 Task: Search one way flight ticket for 4 adults, 2 children, 2 infants in seat and 1 infant on lap in economy from Killeen: Killeen-fort Hood Regional Airport / Robert Gray Army Airfield to Jackson: Jackson Hole Airport on 5-2-2023. Choice of flights is Delta. Number of bags: 1 carry on bag. Price is upto 85000. Outbound departure time preference is 17:15.
Action: Mouse moved to (354, 143)
Screenshot: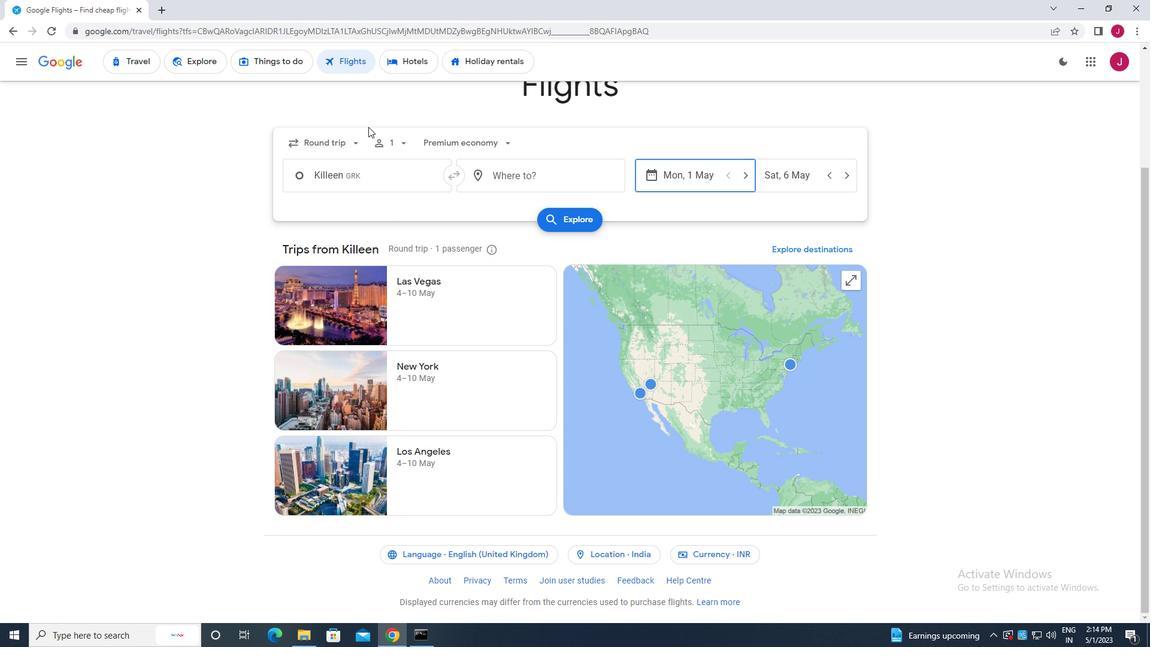
Action: Mouse pressed left at (354, 143)
Screenshot: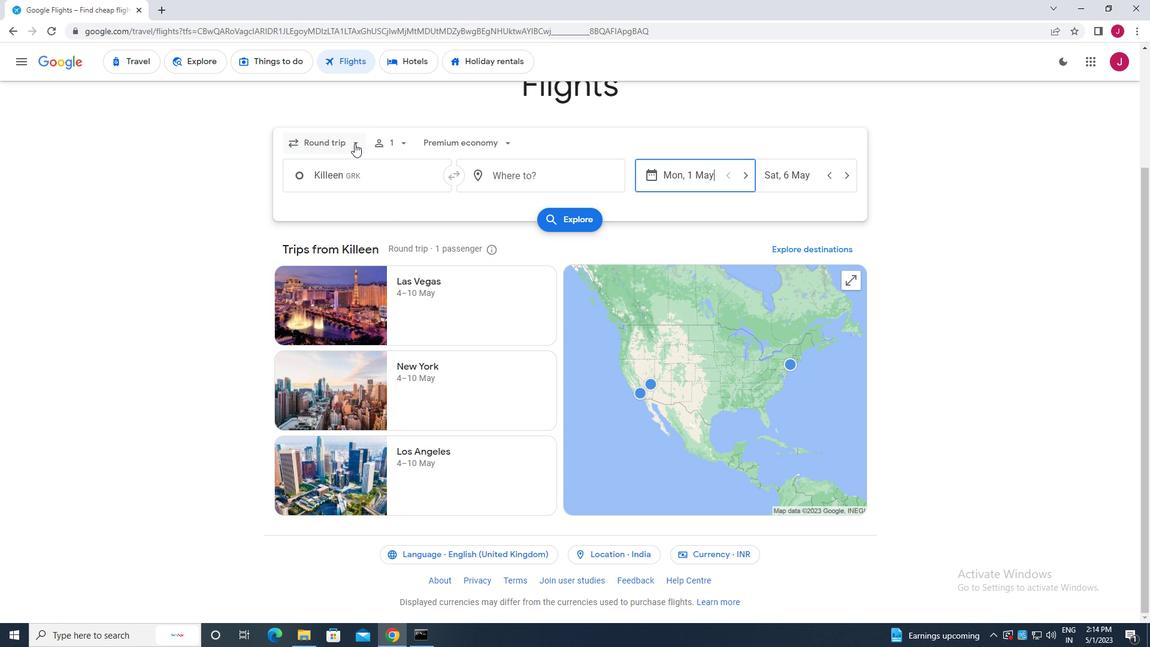 
Action: Mouse moved to (354, 201)
Screenshot: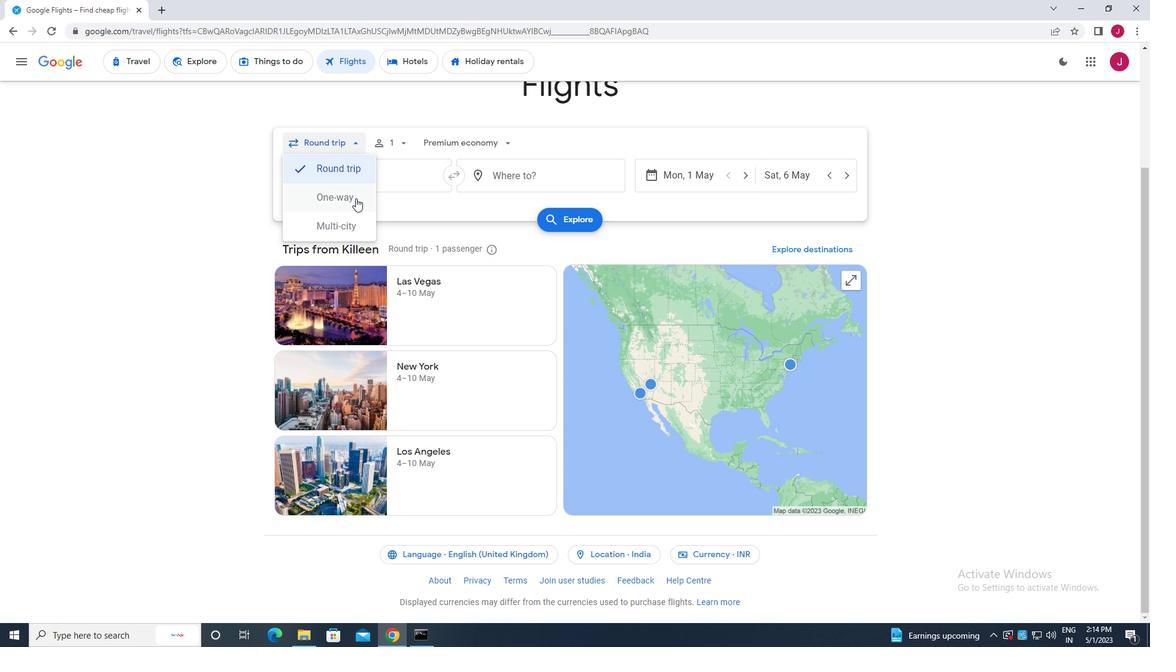 
Action: Mouse pressed left at (354, 201)
Screenshot: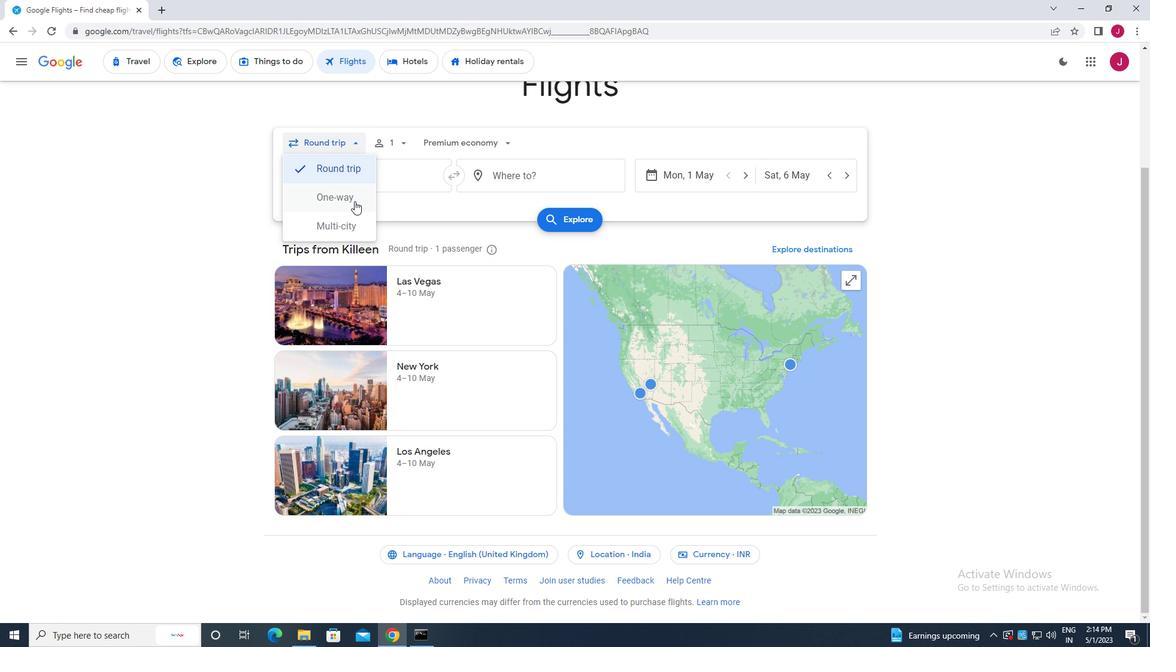 
Action: Mouse moved to (399, 145)
Screenshot: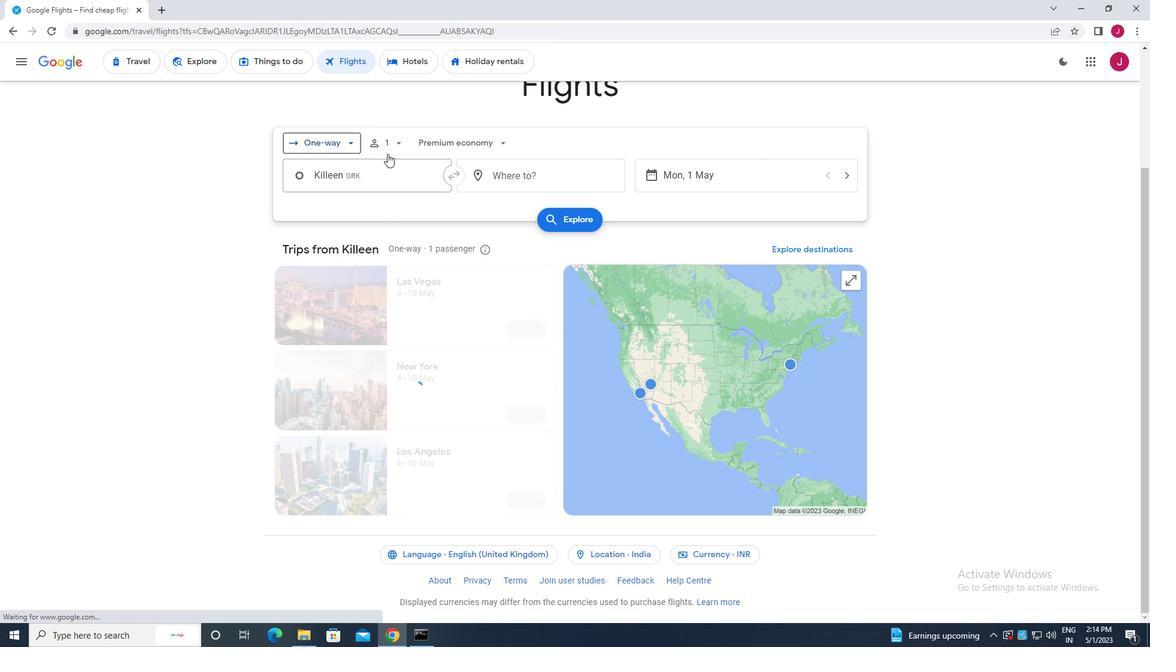 
Action: Mouse pressed left at (399, 145)
Screenshot: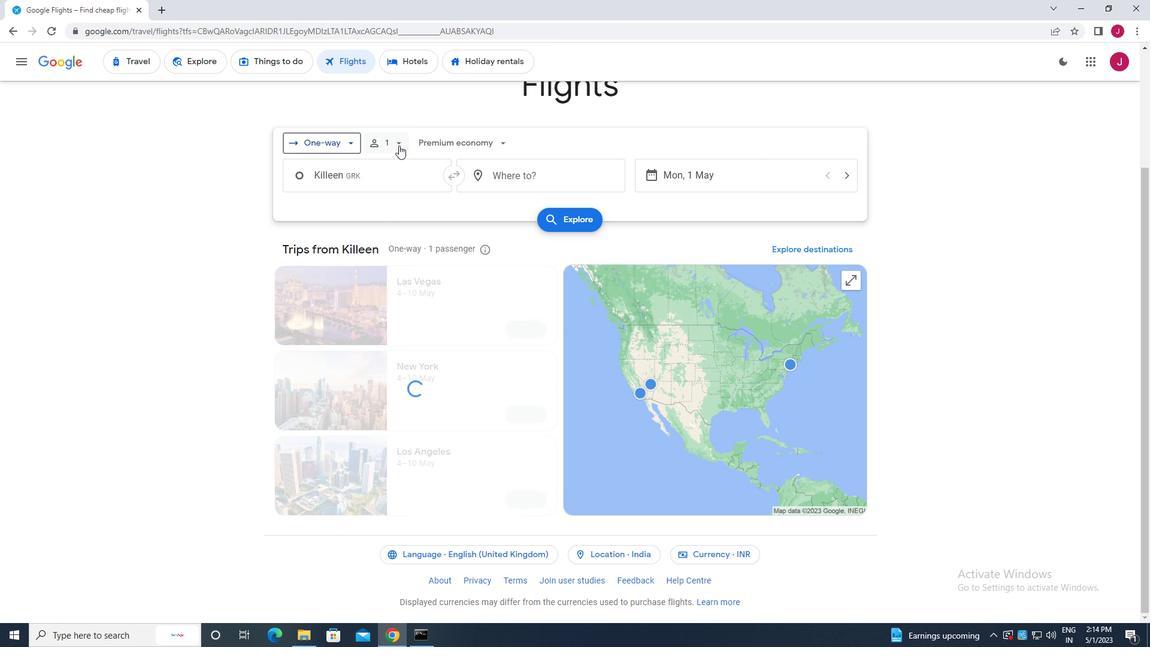
Action: Mouse moved to (501, 174)
Screenshot: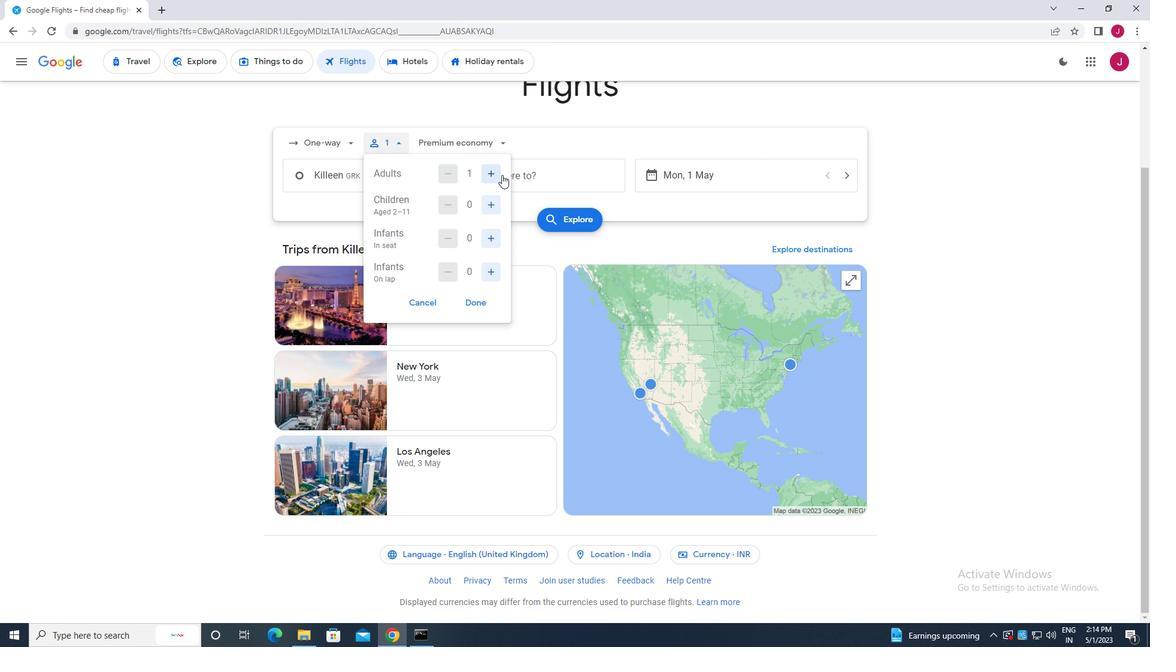 
Action: Mouse pressed left at (501, 174)
Screenshot: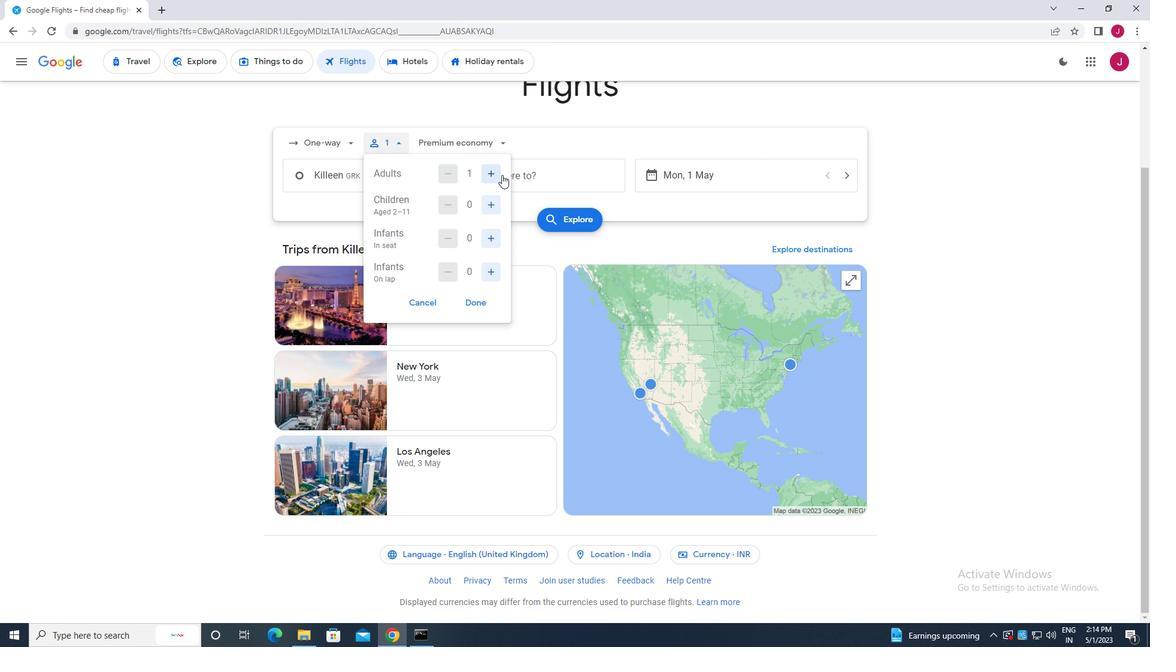 
Action: Mouse moved to (501, 174)
Screenshot: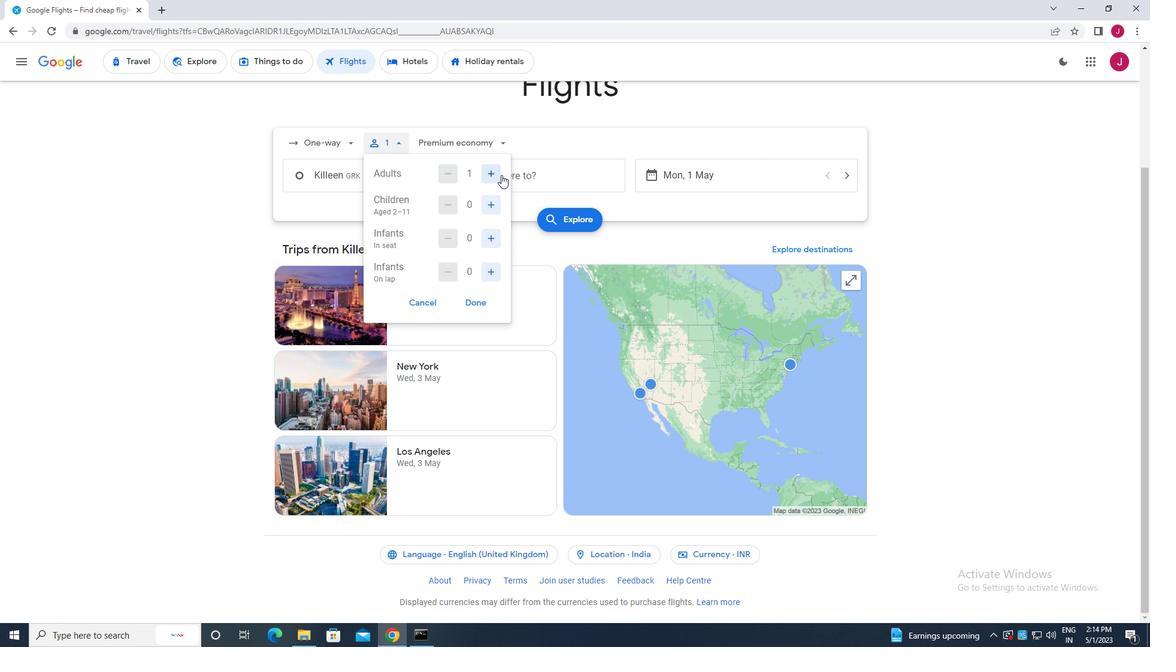 
Action: Mouse pressed left at (501, 174)
Screenshot: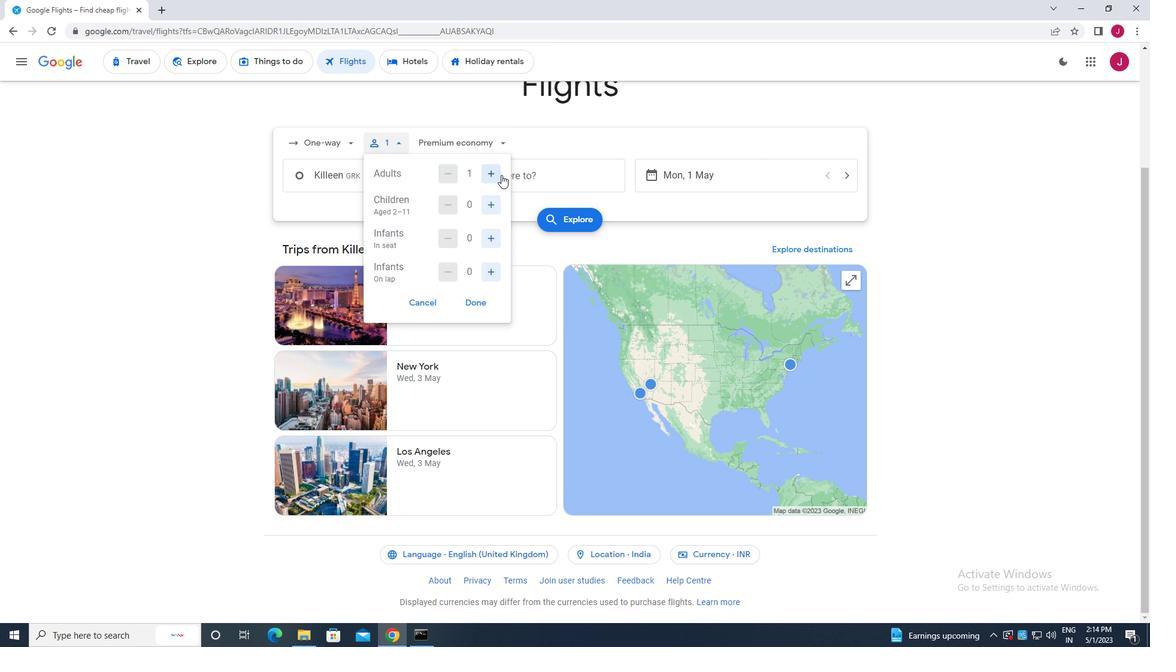 
Action: Mouse pressed left at (501, 174)
Screenshot: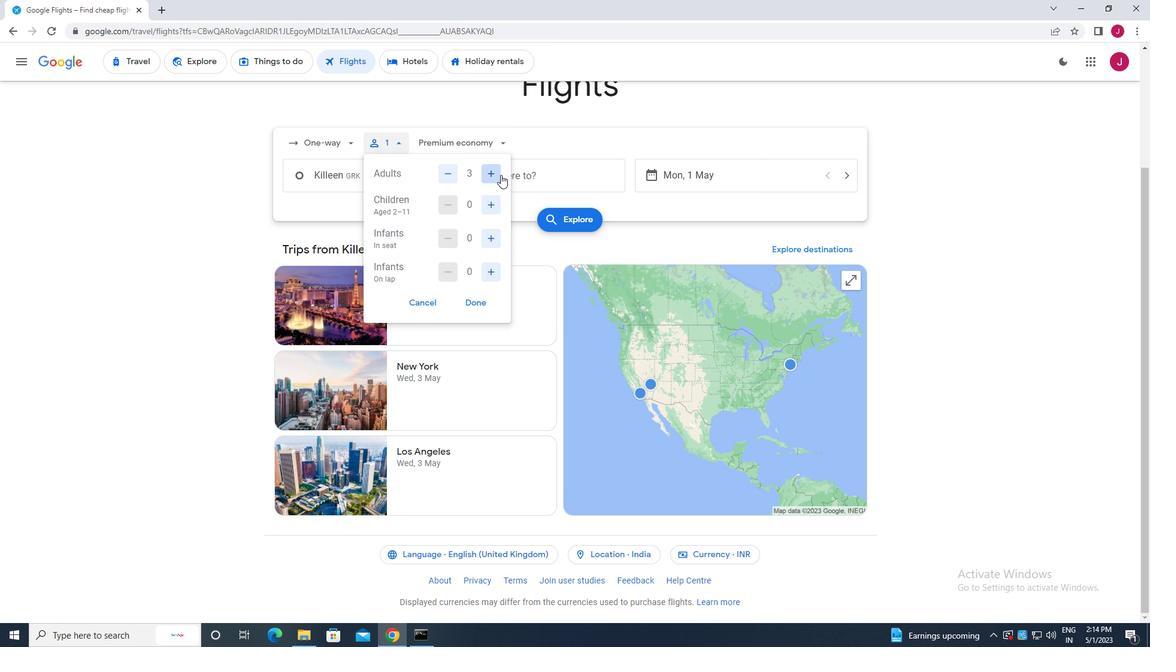 
Action: Mouse moved to (495, 203)
Screenshot: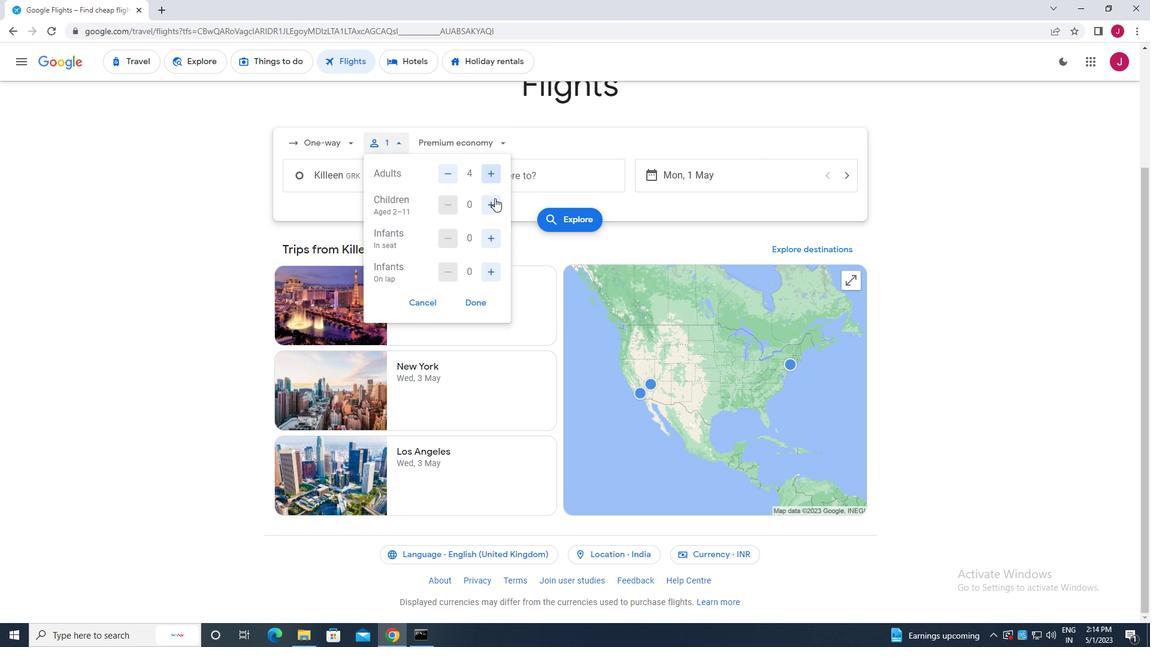 
Action: Mouse pressed left at (495, 203)
Screenshot: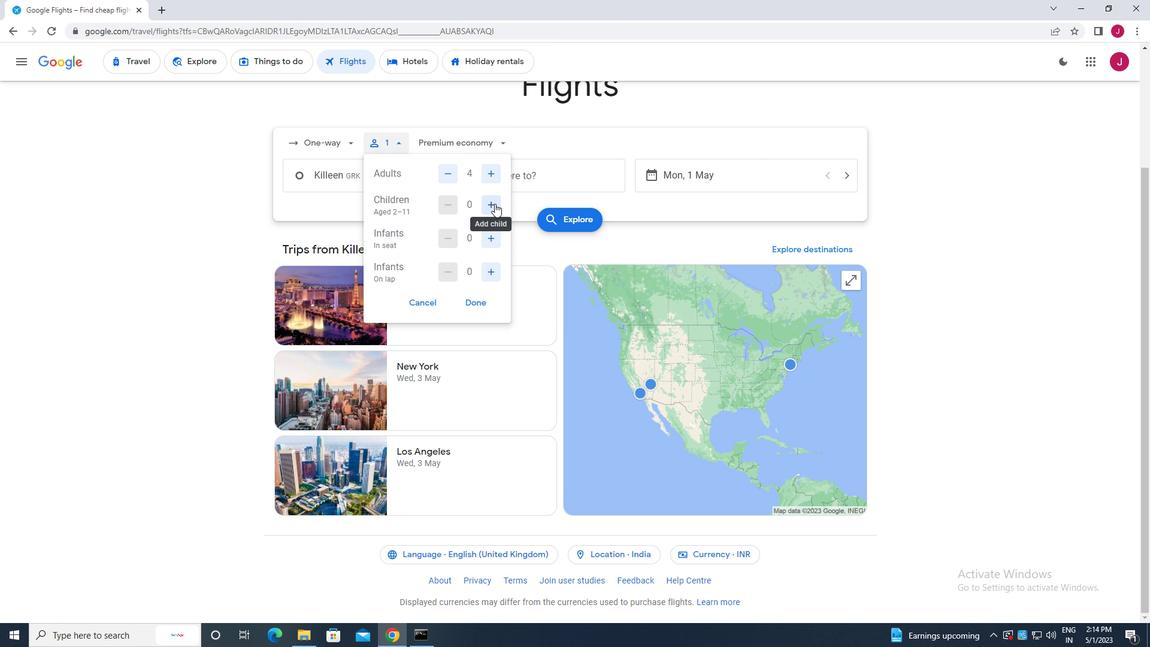 
Action: Mouse pressed left at (495, 203)
Screenshot: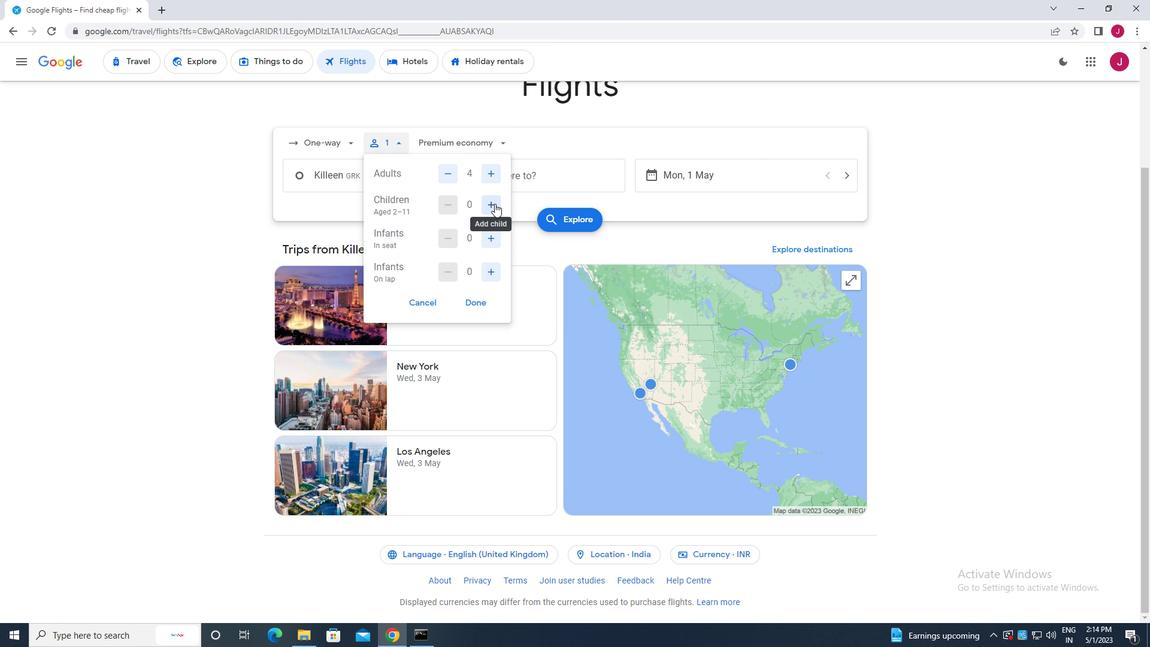 
Action: Mouse moved to (494, 238)
Screenshot: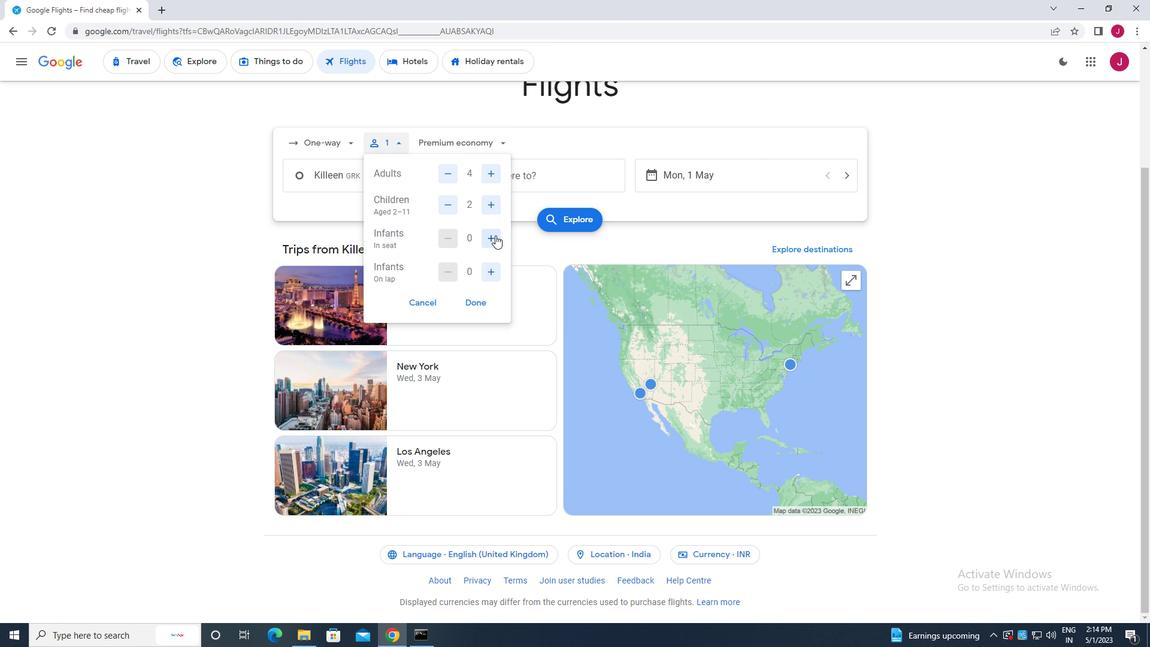 
Action: Mouse pressed left at (494, 238)
Screenshot: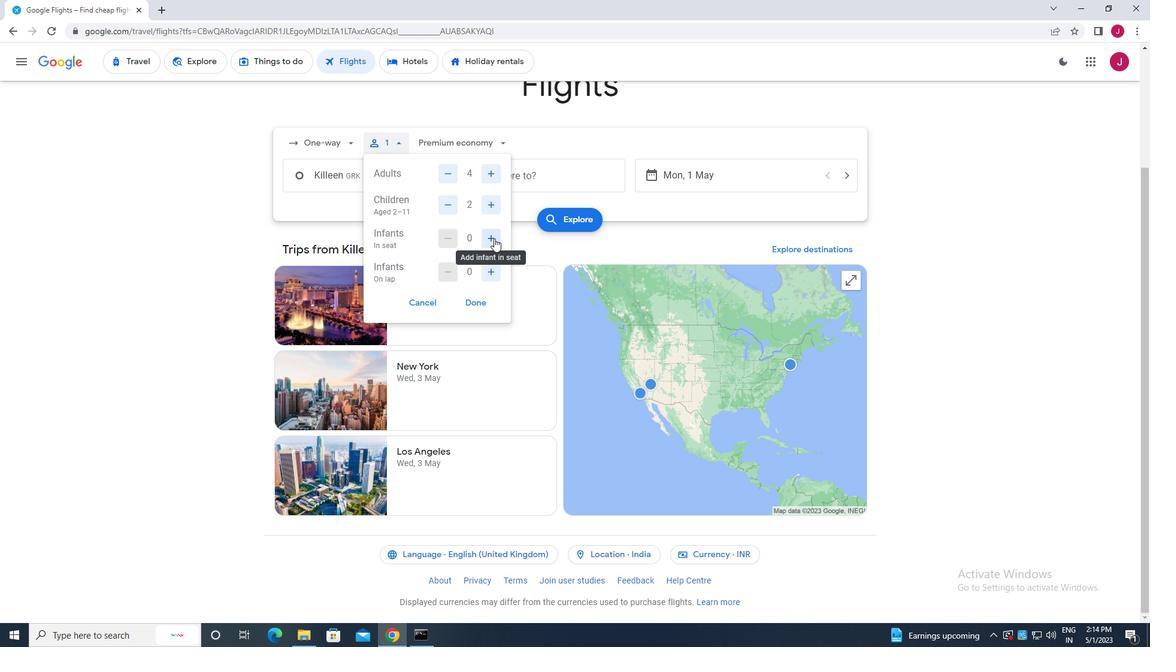 
Action: Mouse pressed left at (494, 238)
Screenshot: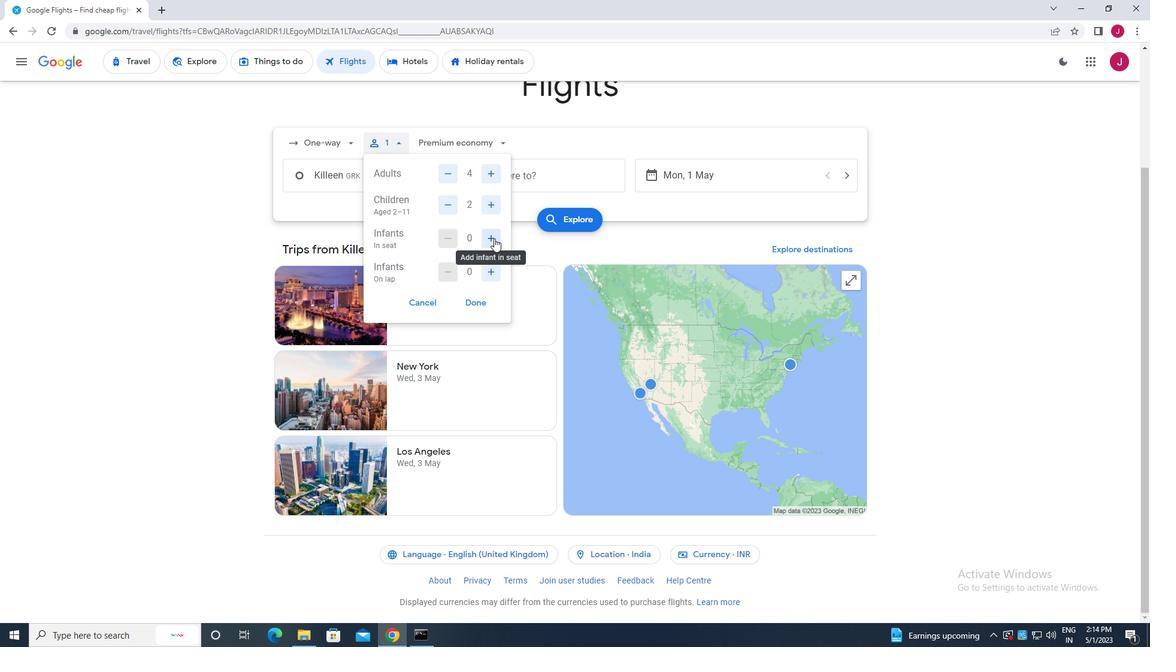 
Action: Mouse moved to (490, 271)
Screenshot: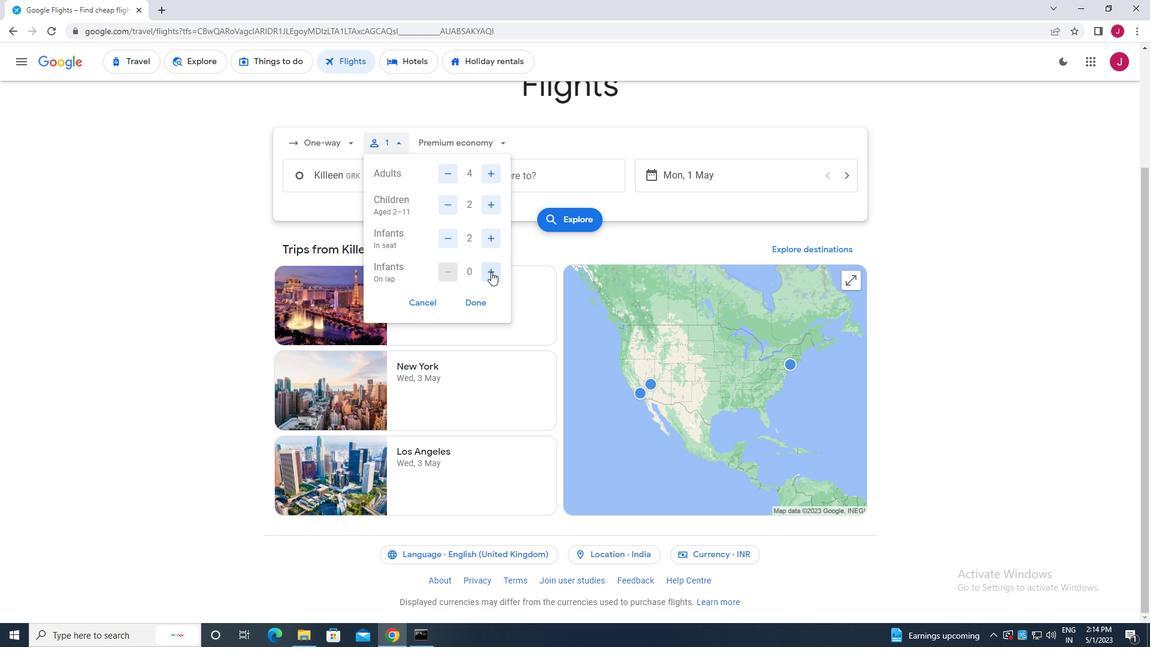 
Action: Mouse pressed left at (490, 271)
Screenshot: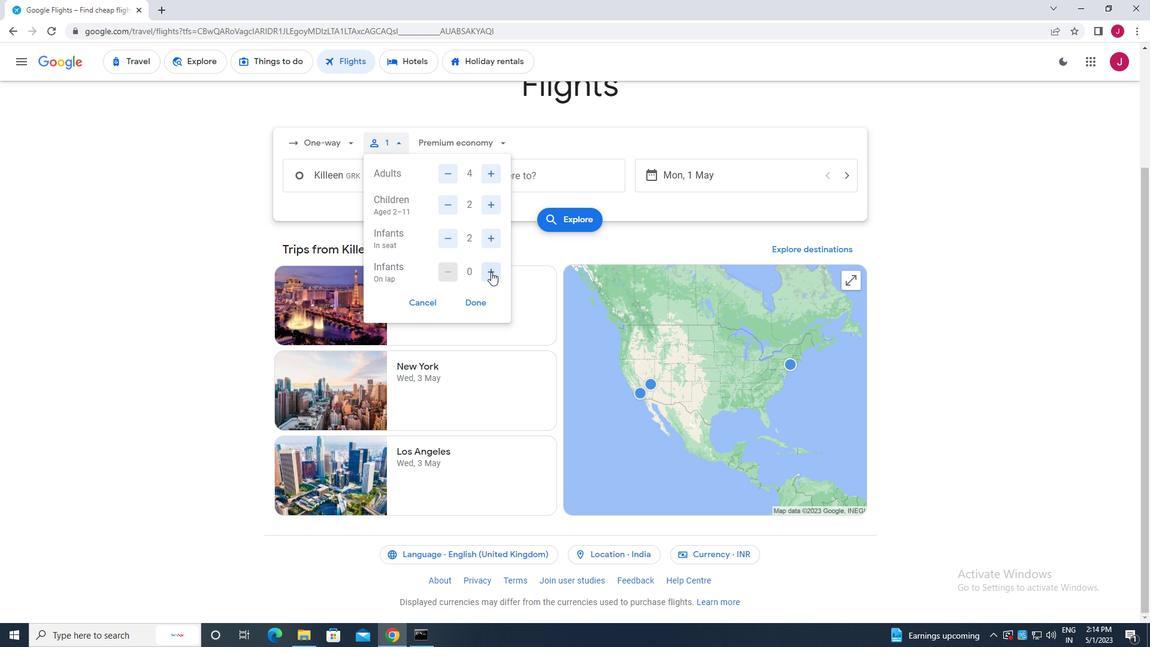
Action: Mouse moved to (475, 299)
Screenshot: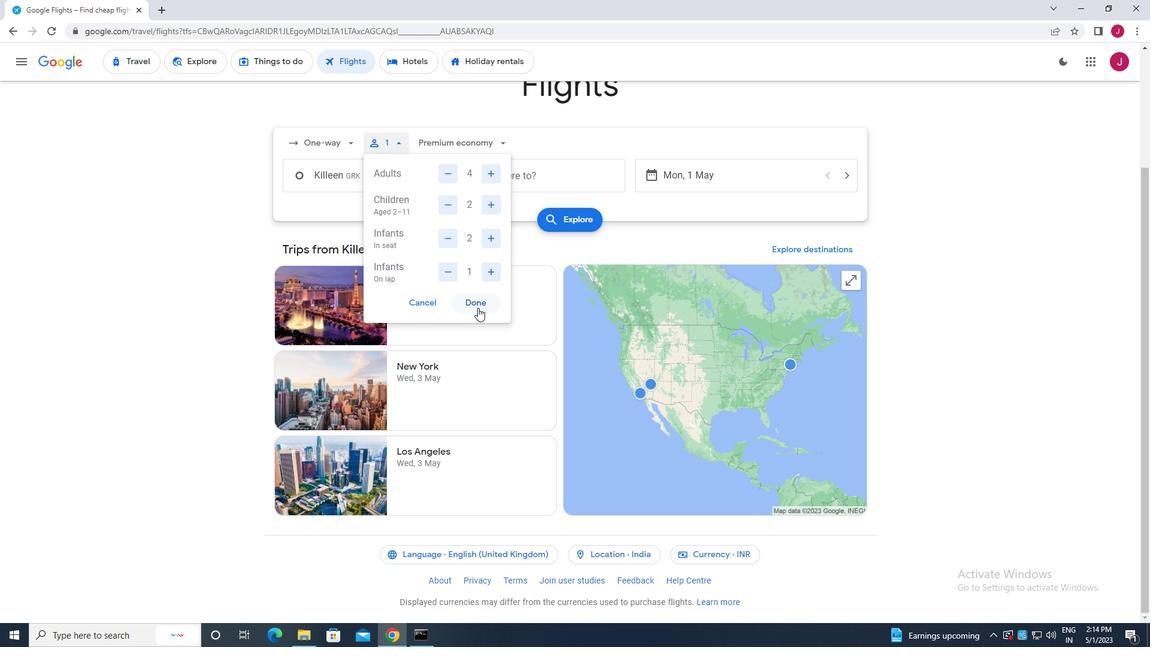 
Action: Mouse pressed left at (475, 299)
Screenshot: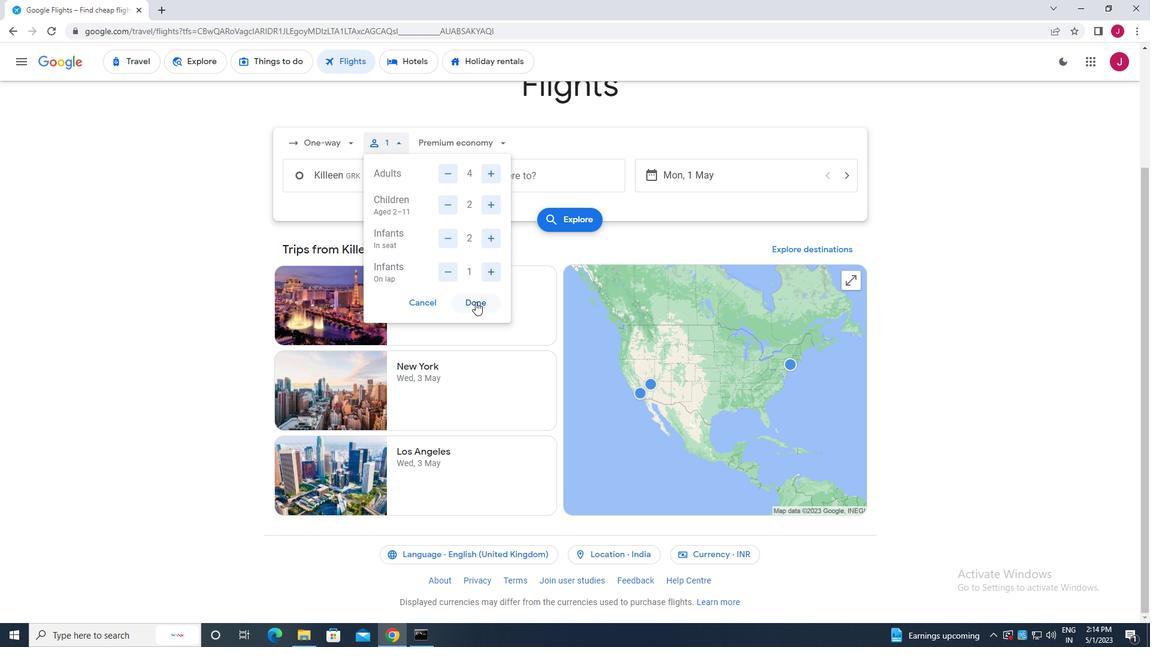 
Action: Mouse moved to (475, 143)
Screenshot: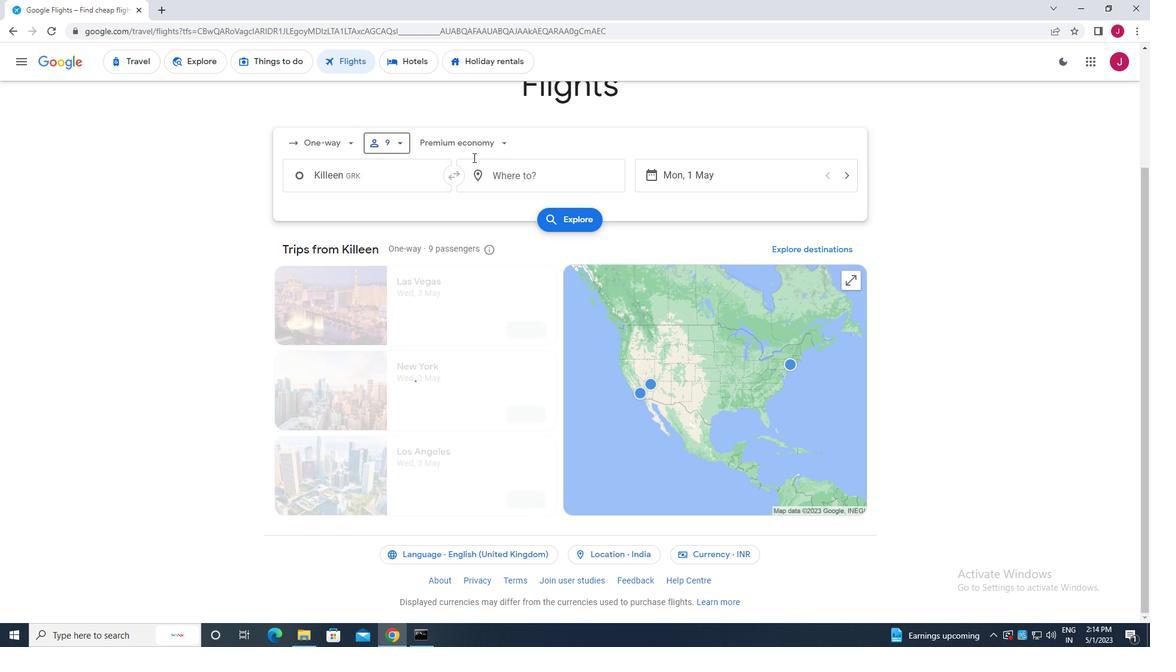 
Action: Mouse pressed left at (475, 143)
Screenshot: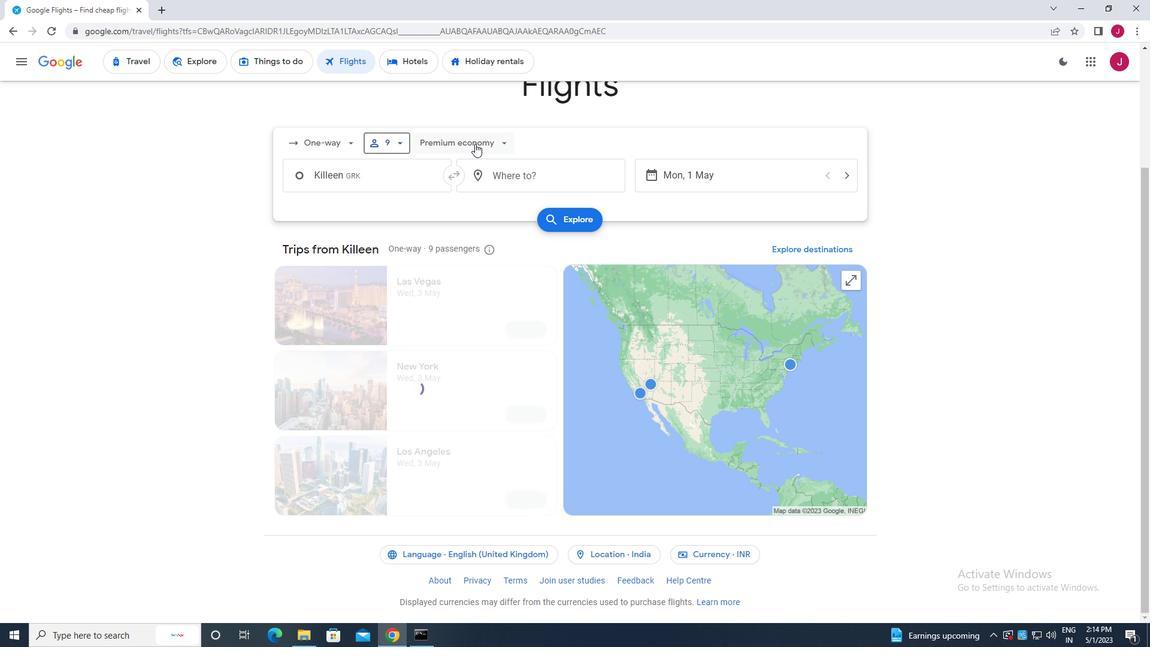 
Action: Mouse moved to (472, 140)
Screenshot: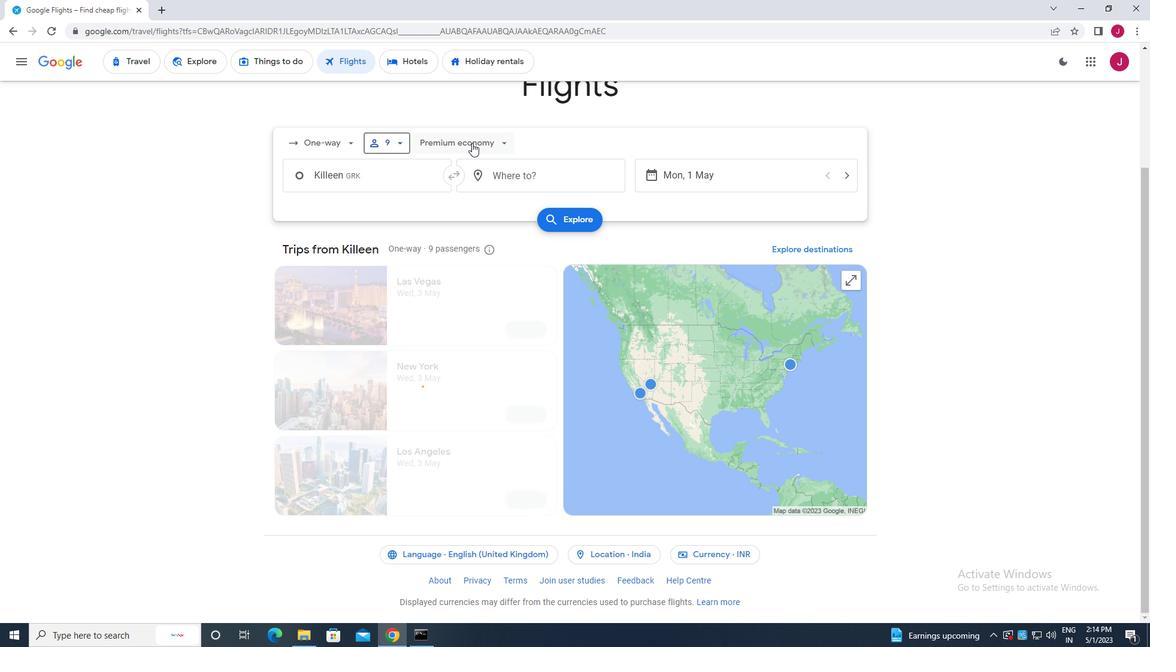 
Action: Mouse pressed left at (472, 140)
Screenshot: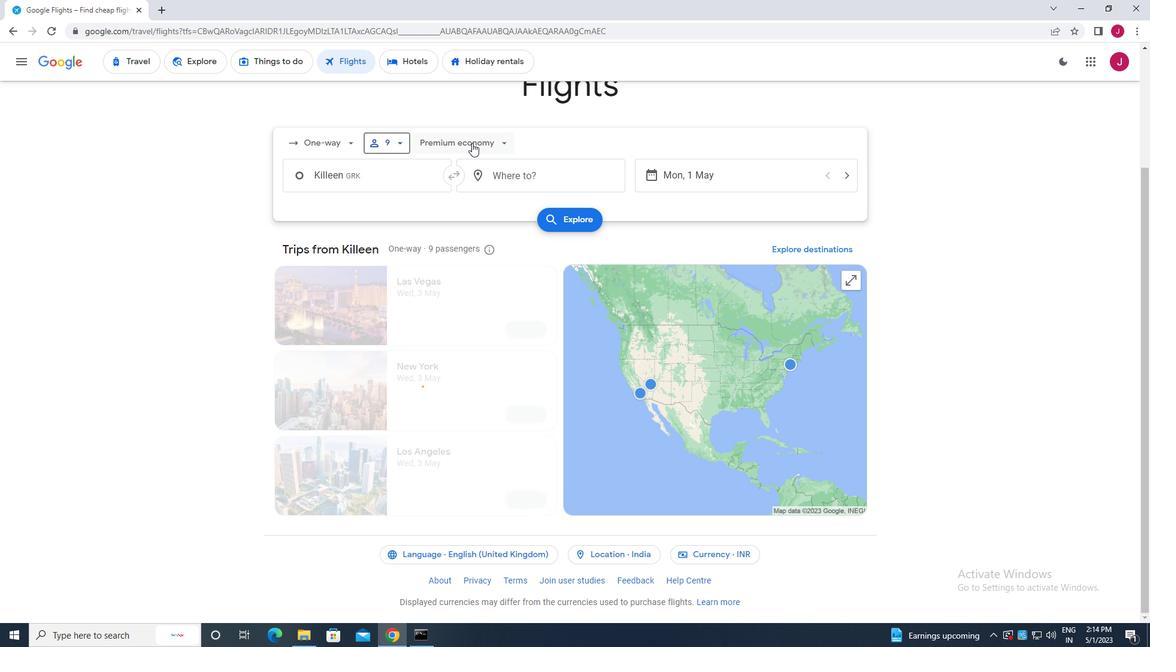 
Action: Mouse moved to (501, 143)
Screenshot: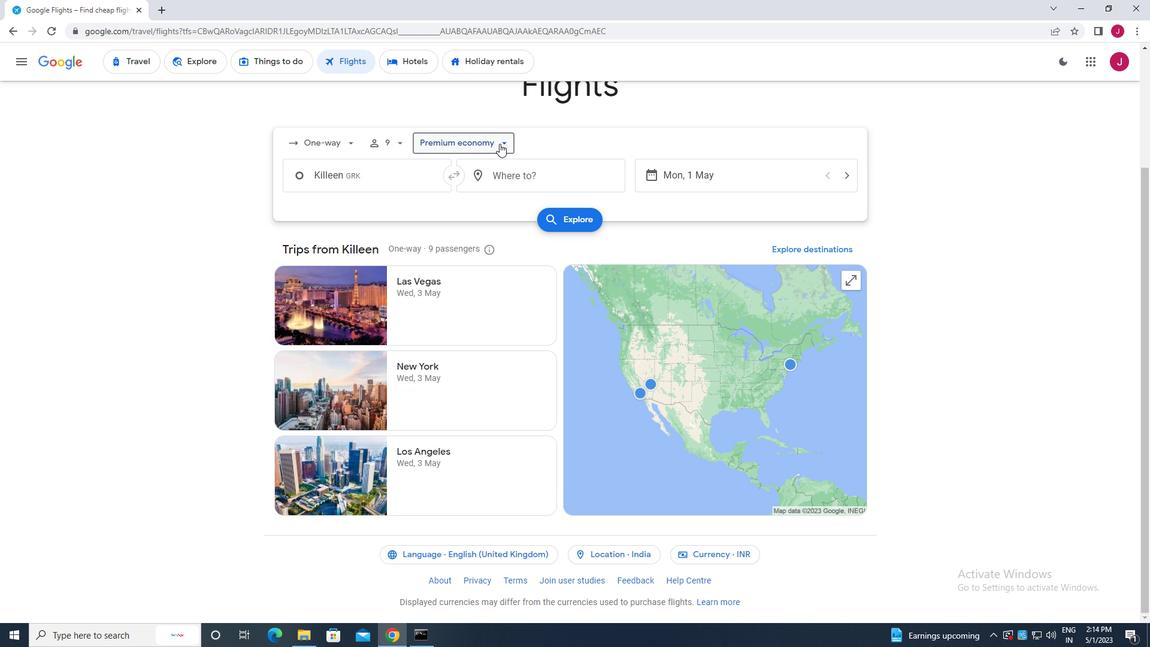 
Action: Mouse pressed left at (501, 143)
Screenshot: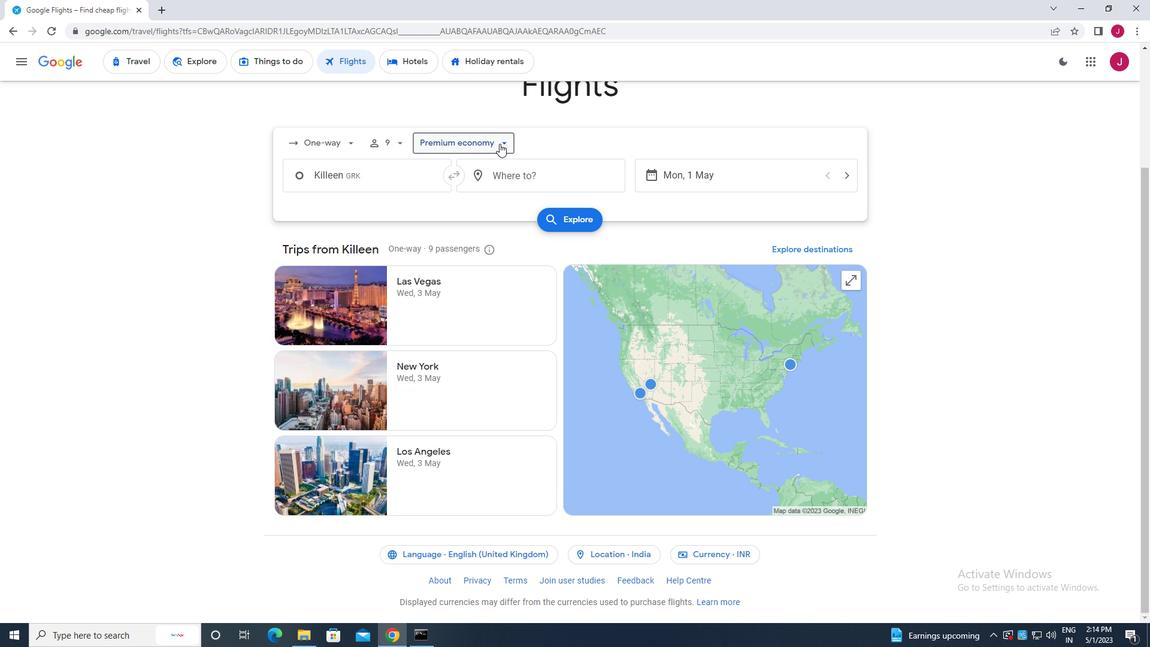
Action: Mouse moved to (465, 167)
Screenshot: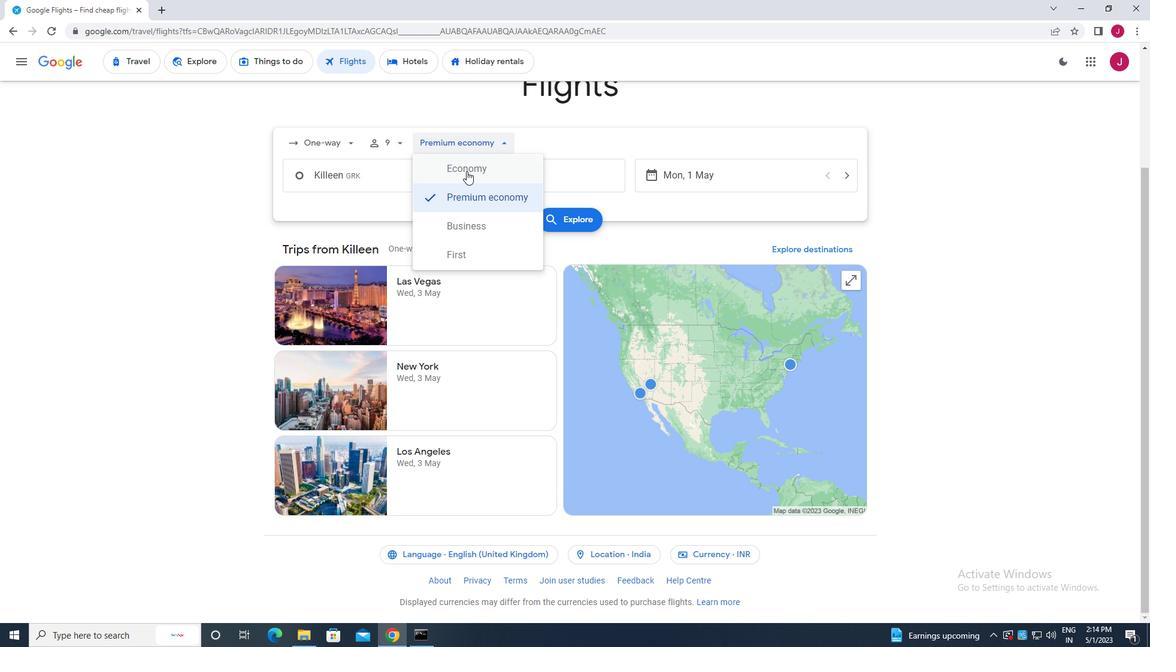 
Action: Mouse pressed left at (465, 167)
Screenshot: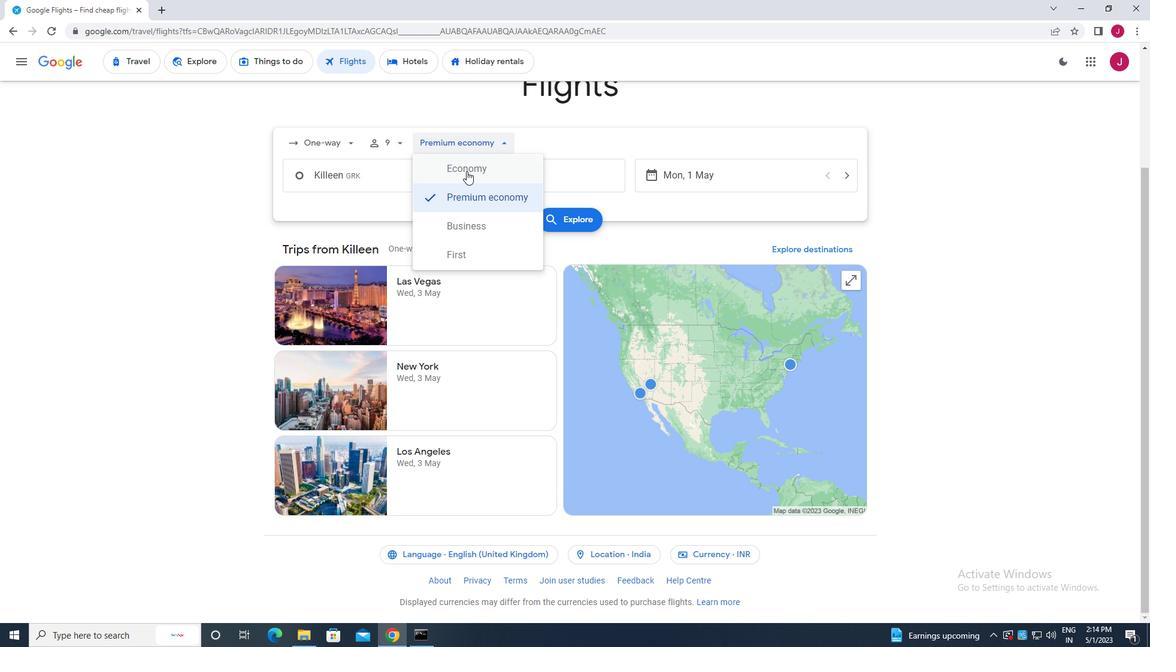 
Action: Mouse moved to (380, 176)
Screenshot: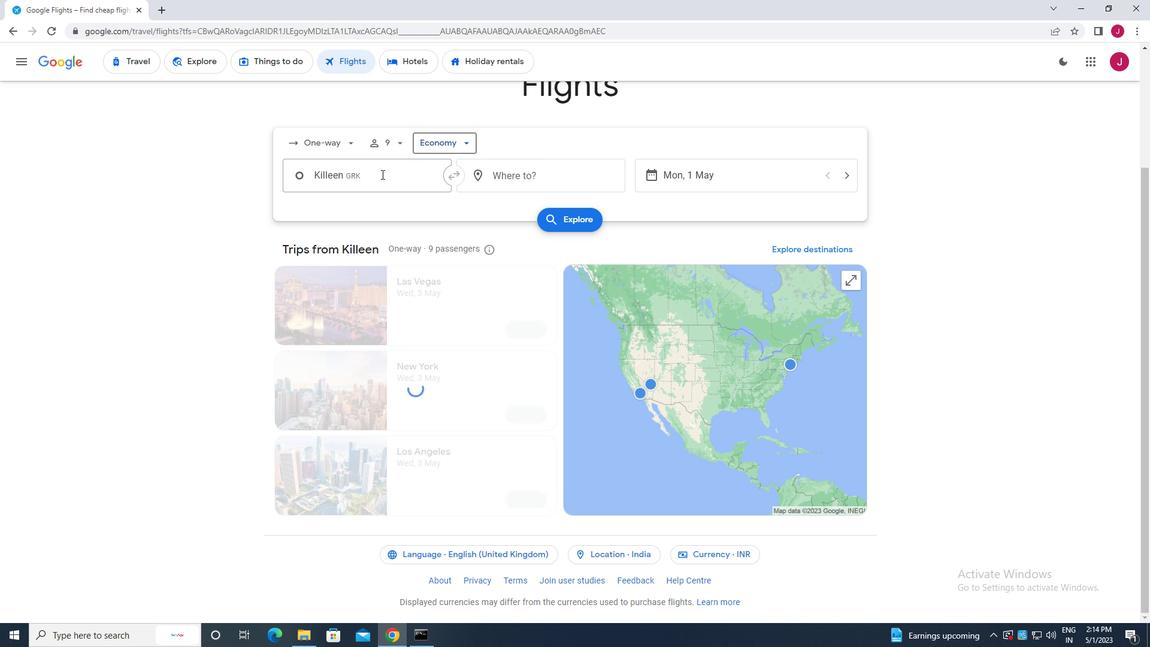 
Action: Mouse pressed left at (380, 176)
Screenshot: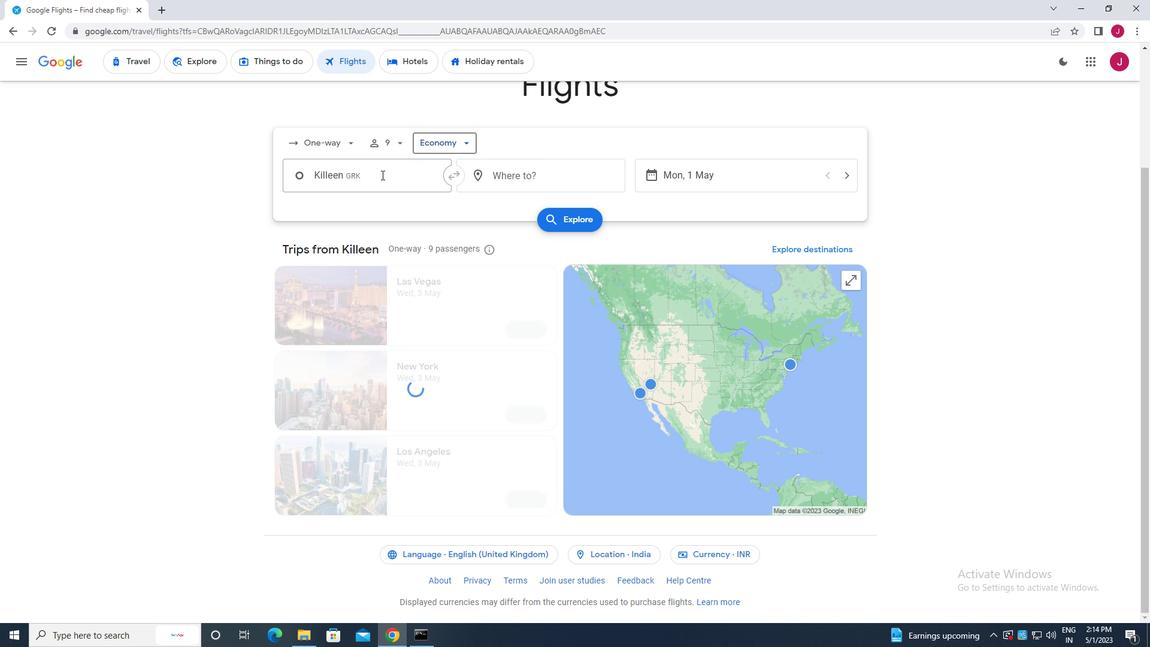 
Action: Mouse moved to (382, 177)
Screenshot: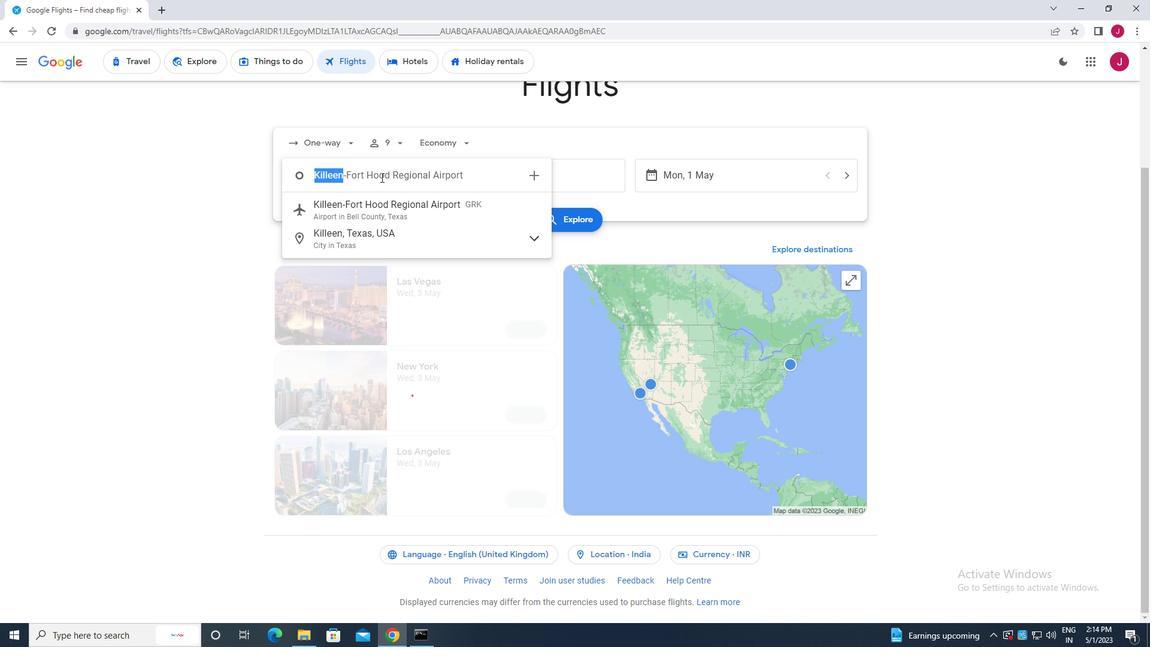 
Action: Key pressed killen<Key.space>foe<Key.backspace>rt
Screenshot: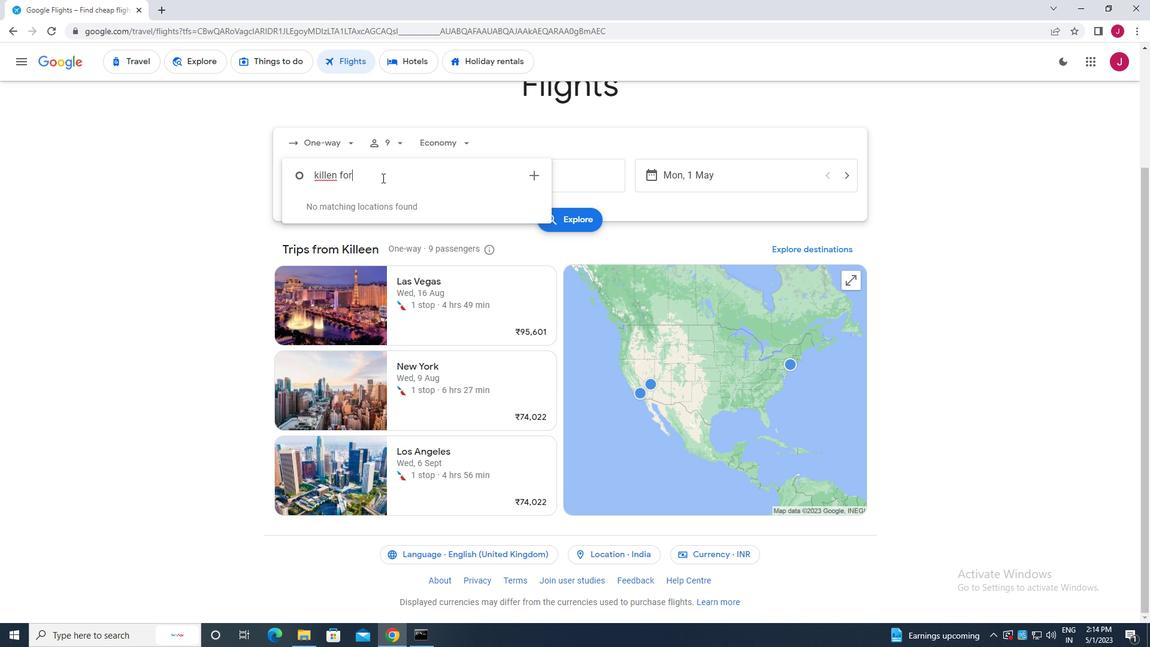 
Action: Mouse moved to (361, 211)
Screenshot: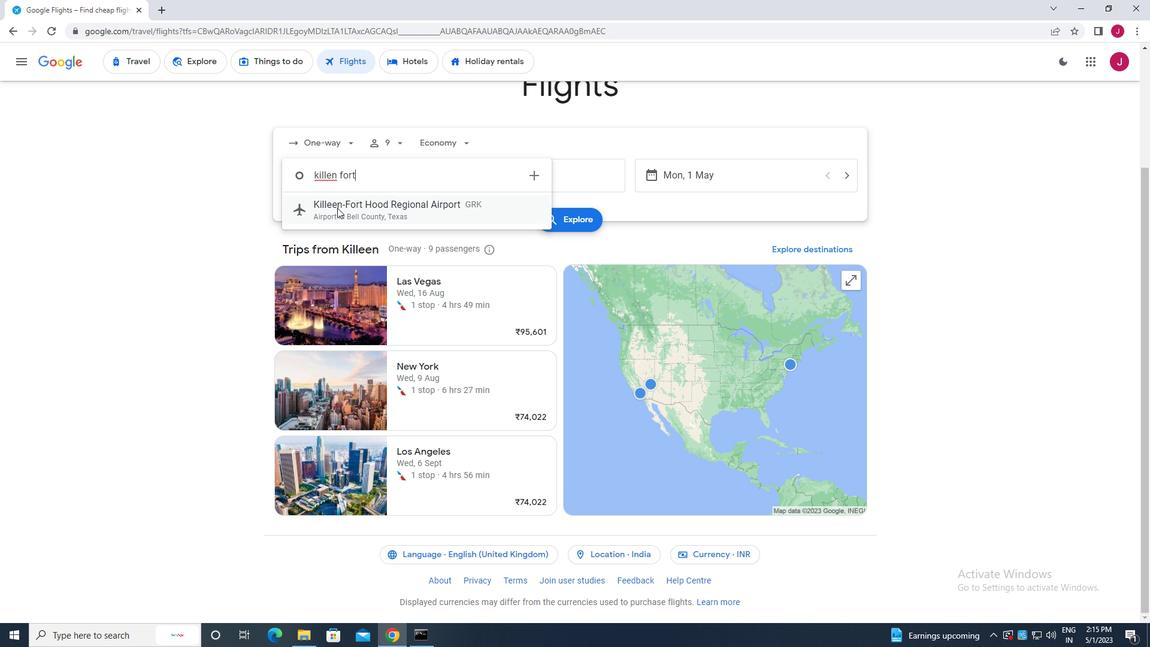 
Action: Mouse pressed left at (361, 211)
Screenshot: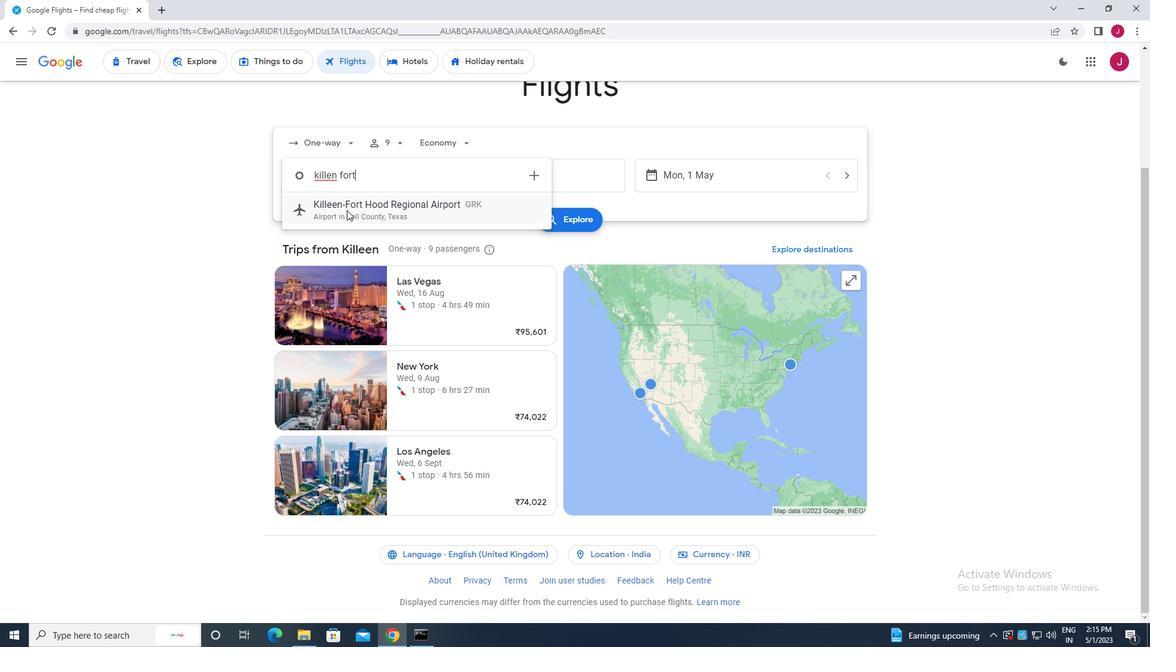 
Action: Mouse moved to (563, 180)
Screenshot: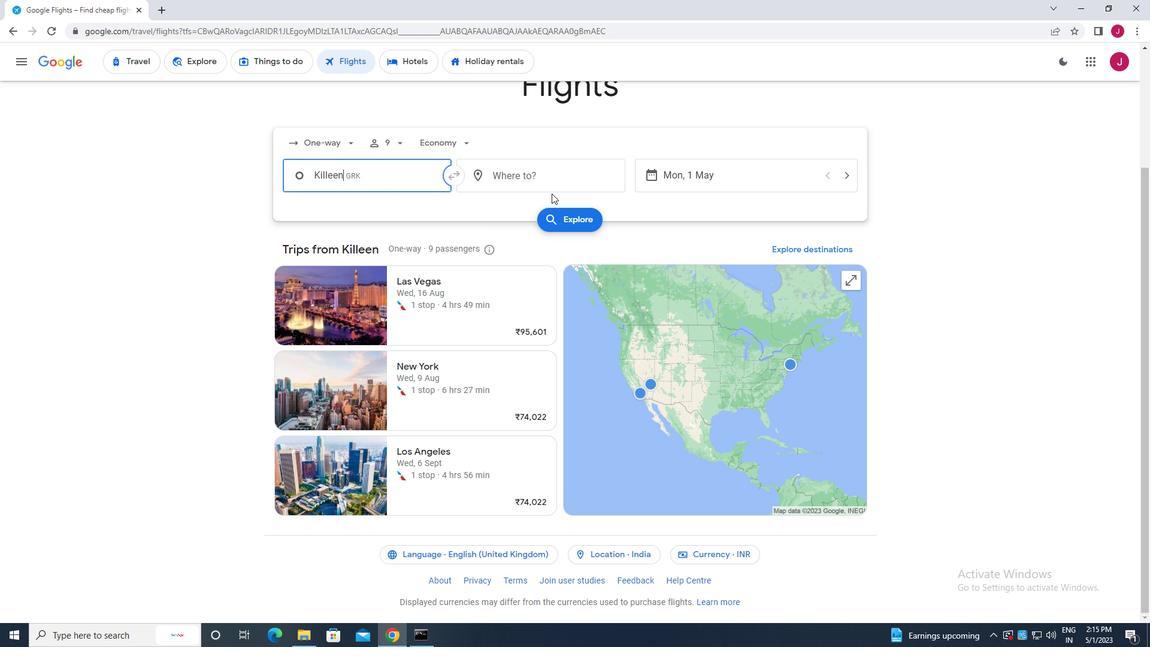 
Action: Mouse pressed left at (563, 180)
Screenshot: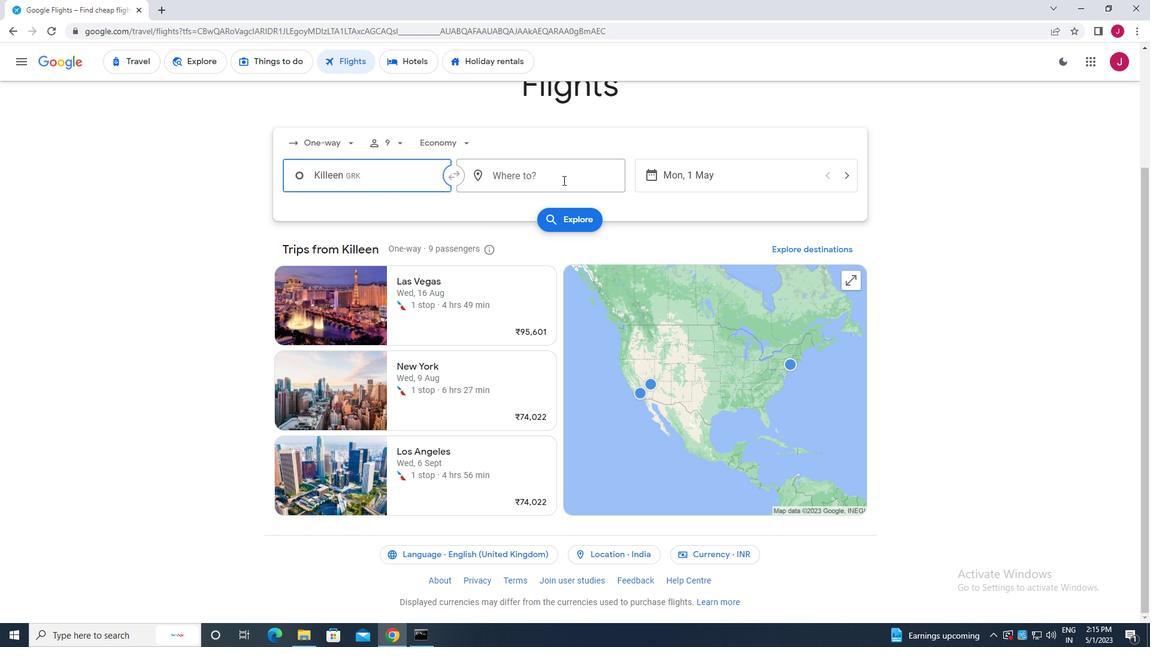 
Action: Key pressed jackson<Key.space>h
Screenshot: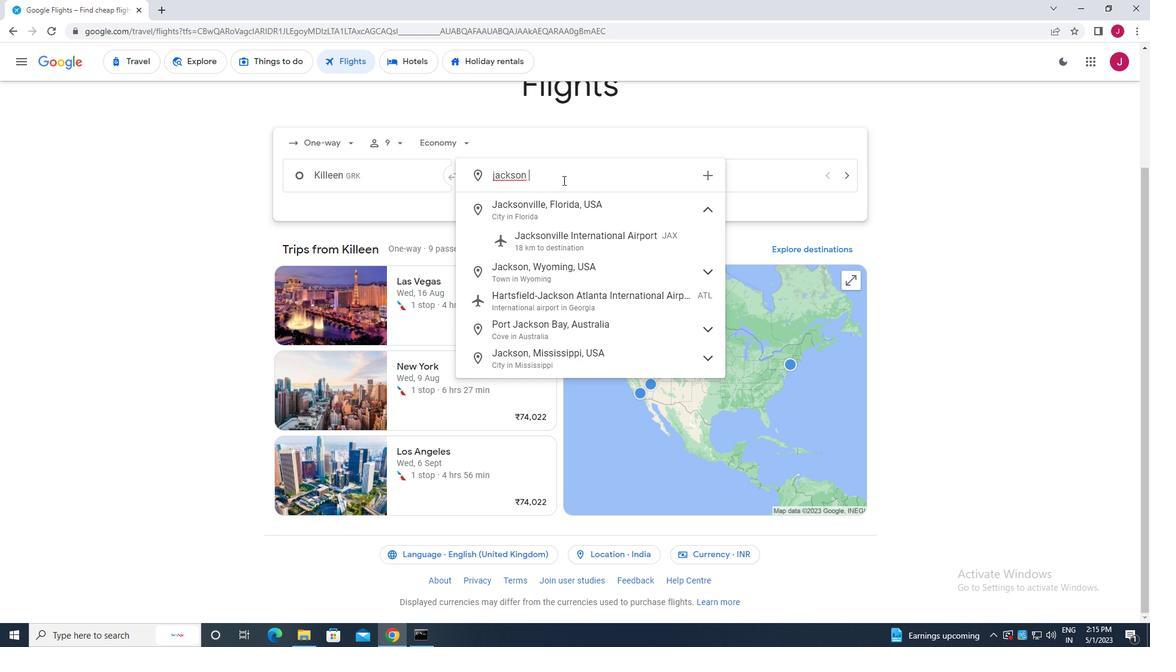 
Action: Mouse moved to (559, 231)
Screenshot: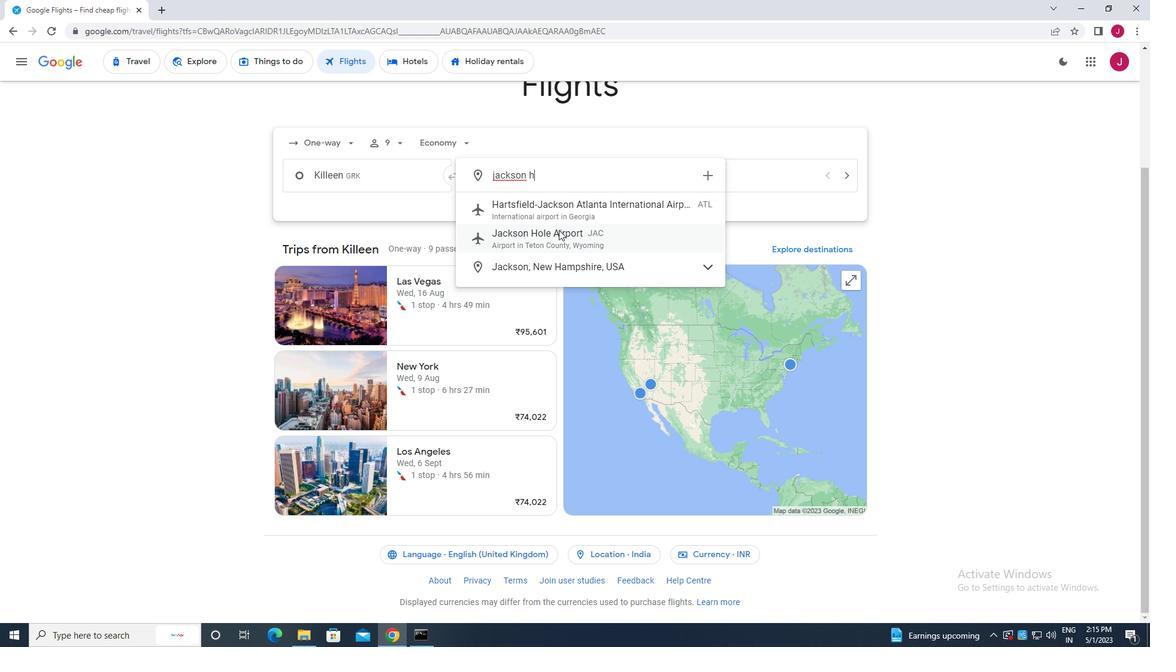 
Action: Mouse pressed left at (559, 231)
Screenshot: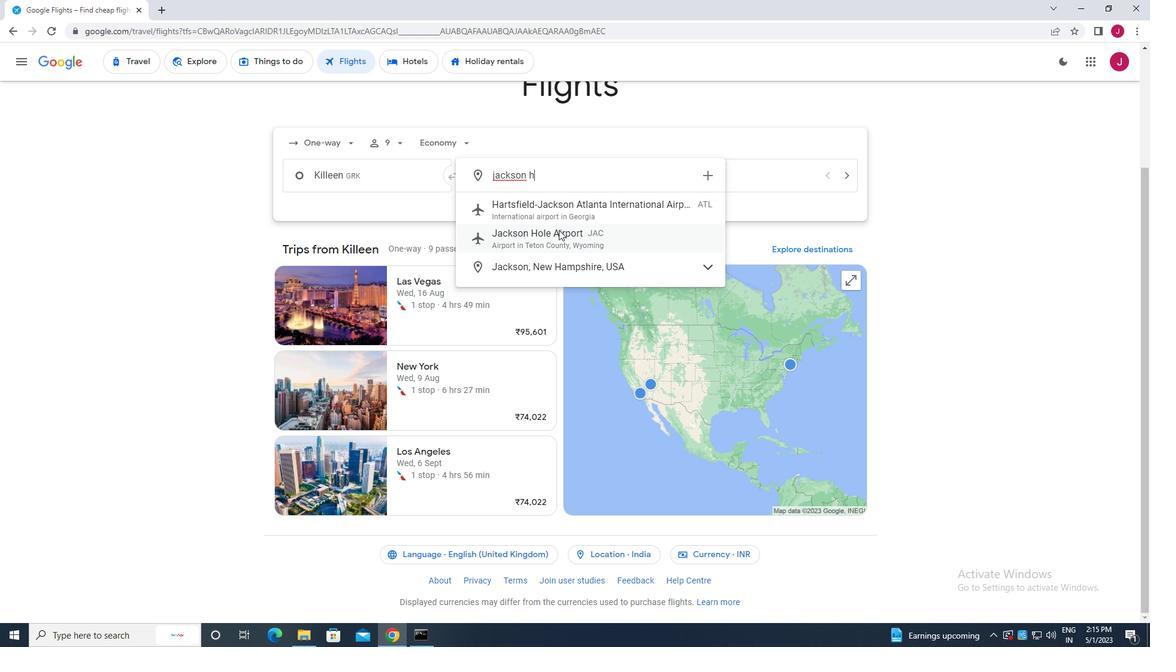 
Action: Mouse moved to (696, 172)
Screenshot: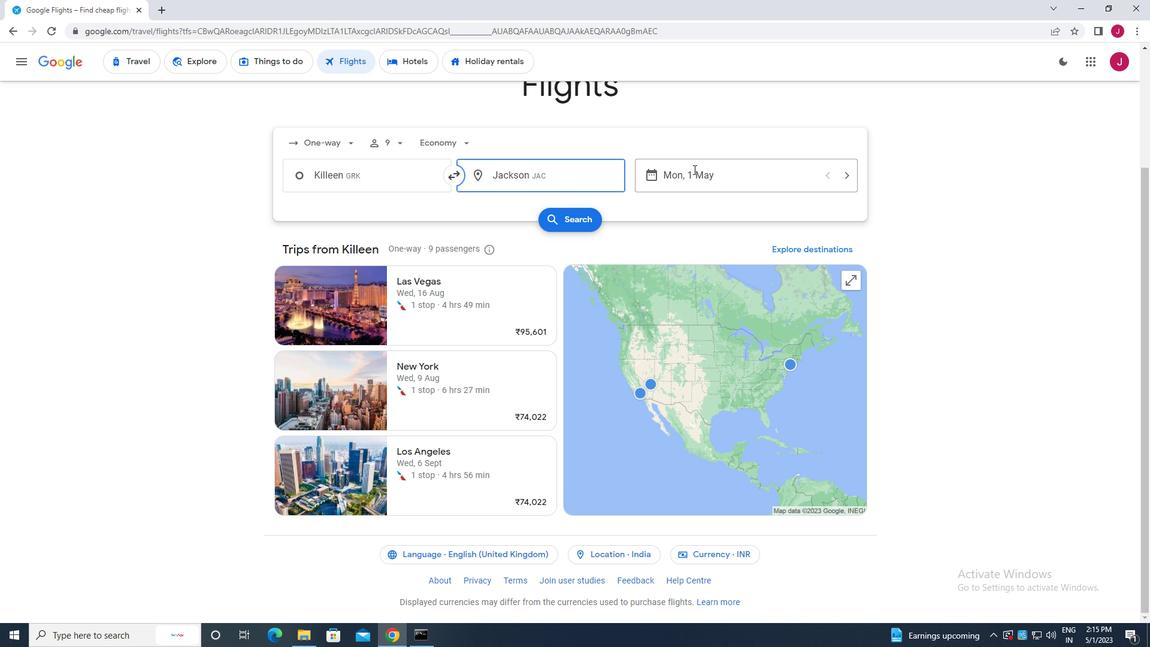 
Action: Mouse pressed left at (696, 172)
Screenshot: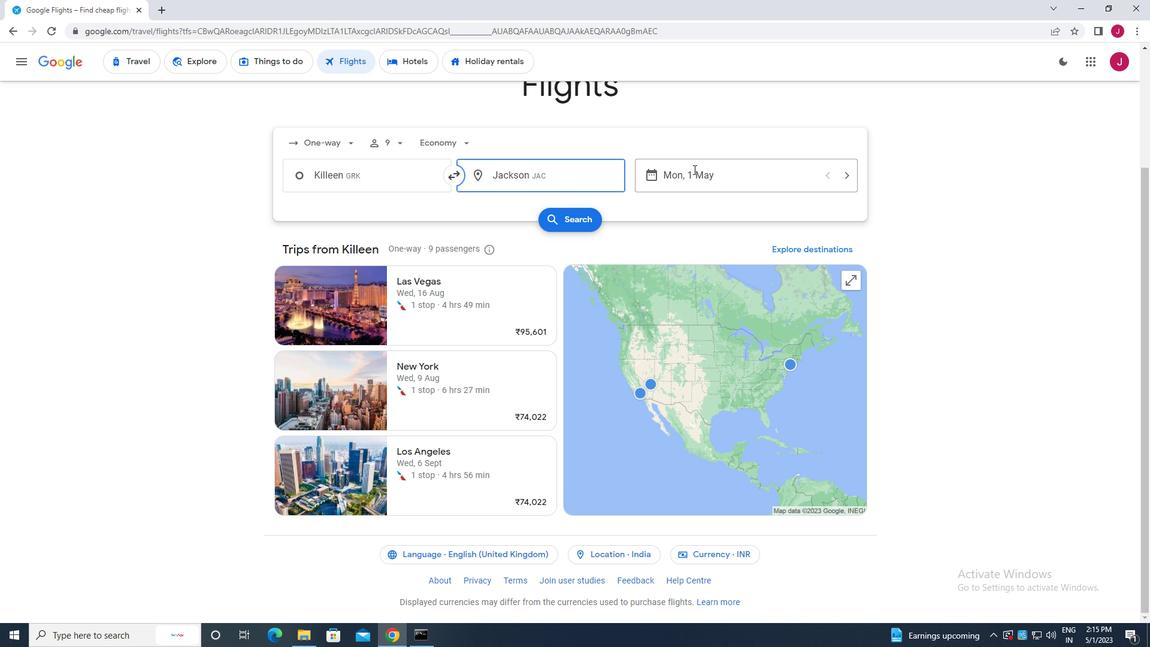 
Action: Mouse moved to (489, 267)
Screenshot: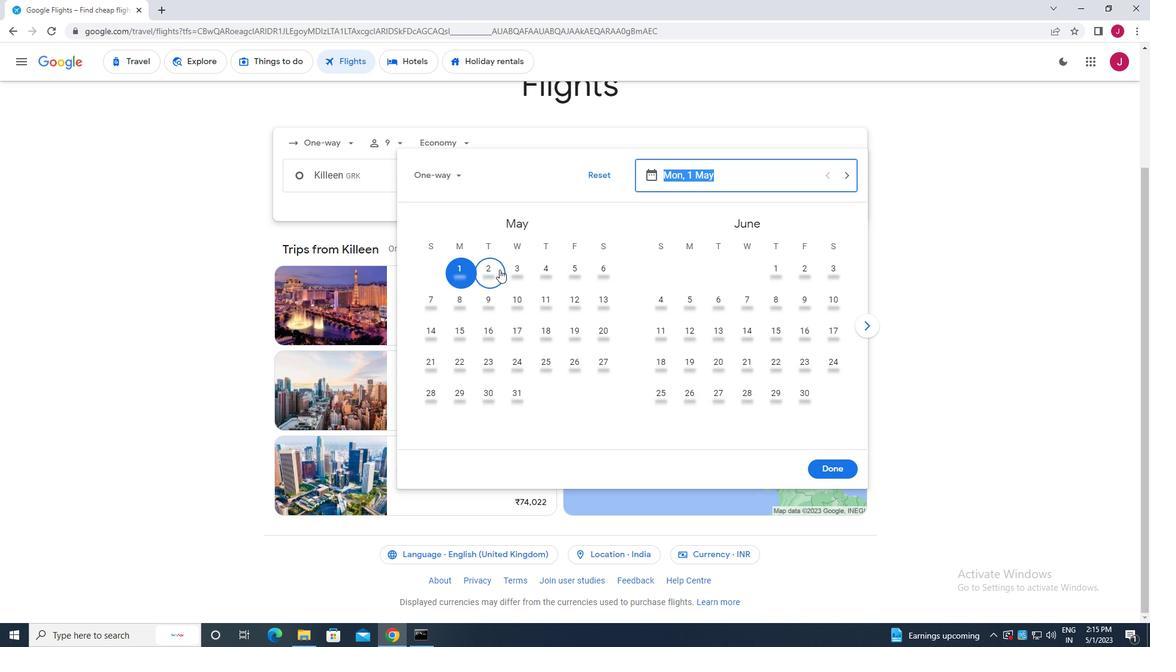 
Action: Mouse pressed left at (489, 267)
Screenshot: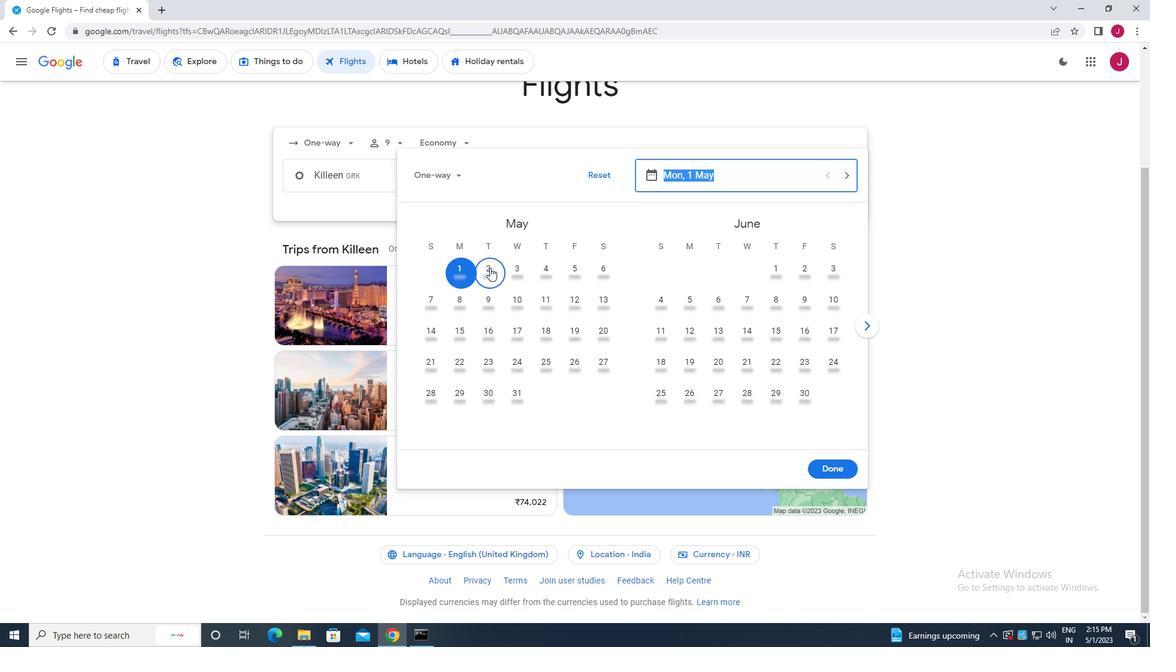 
Action: Mouse moved to (834, 471)
Screenshot: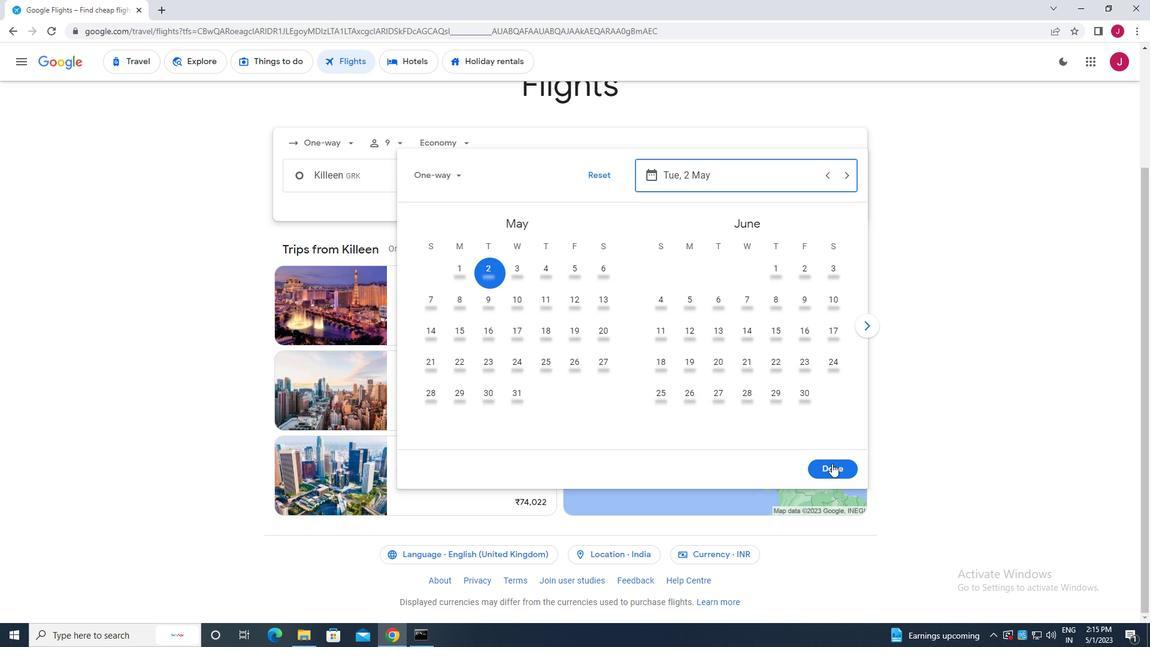 
Action: Mouse pressed left at (834, 471)
Screenshot: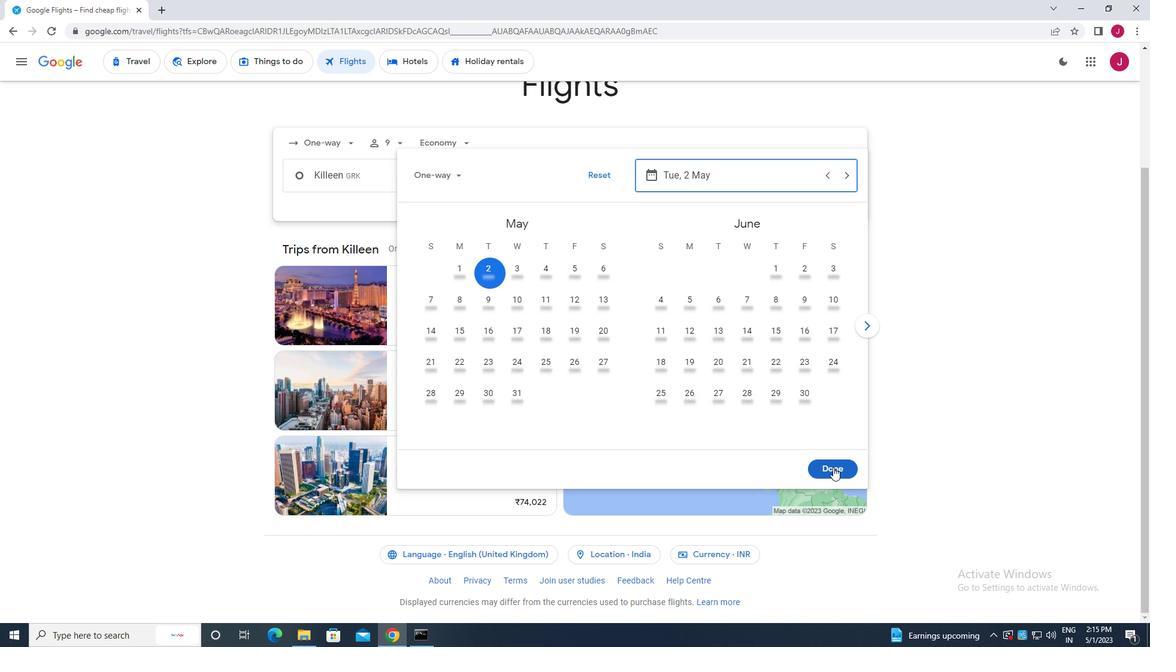 
Action: Mouse moved to (573, 220)
Screenshot: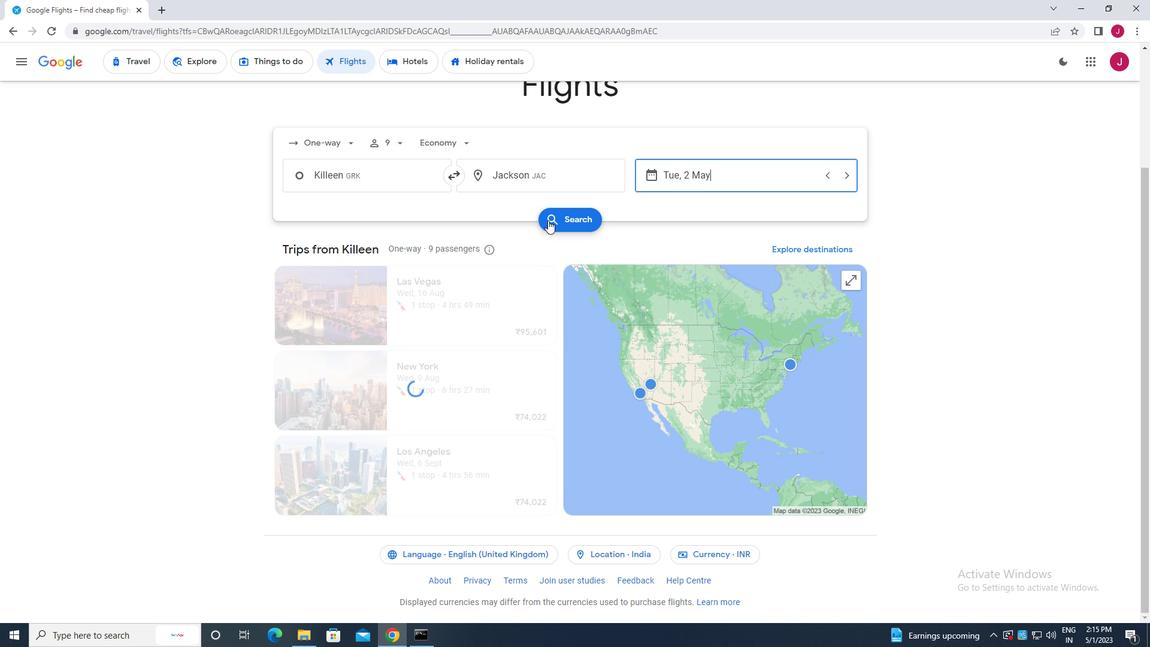 
Action: Mouse pressed left at (573, 220)
Screenshot: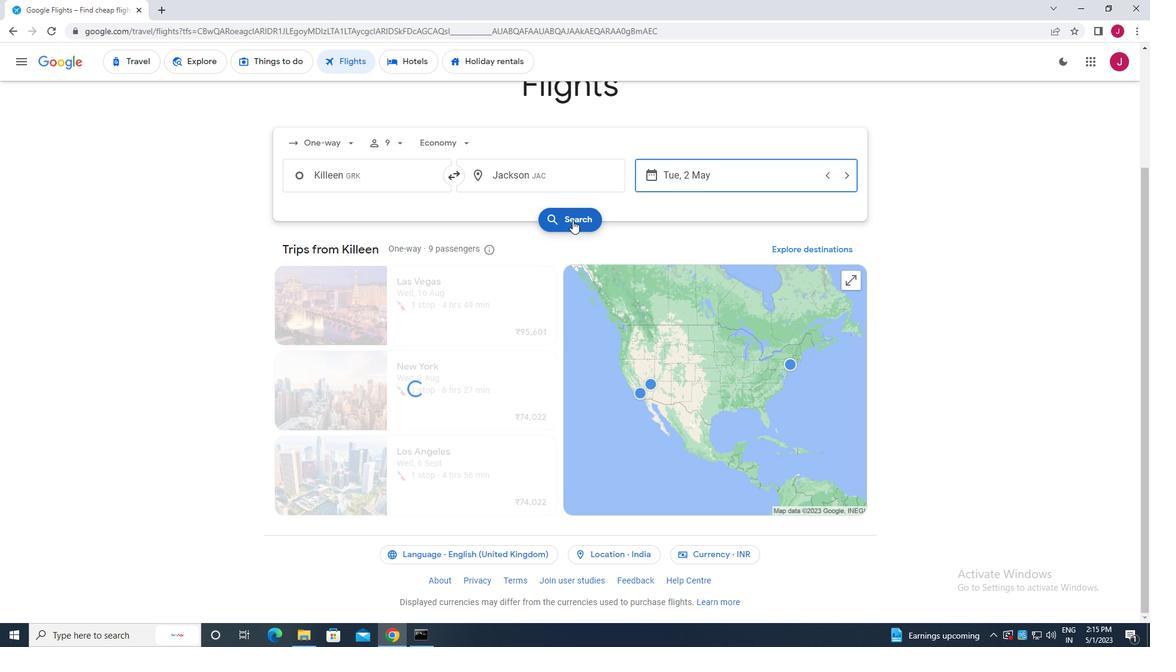 
Action: Mouse moved to (305, 173)
Screenshot: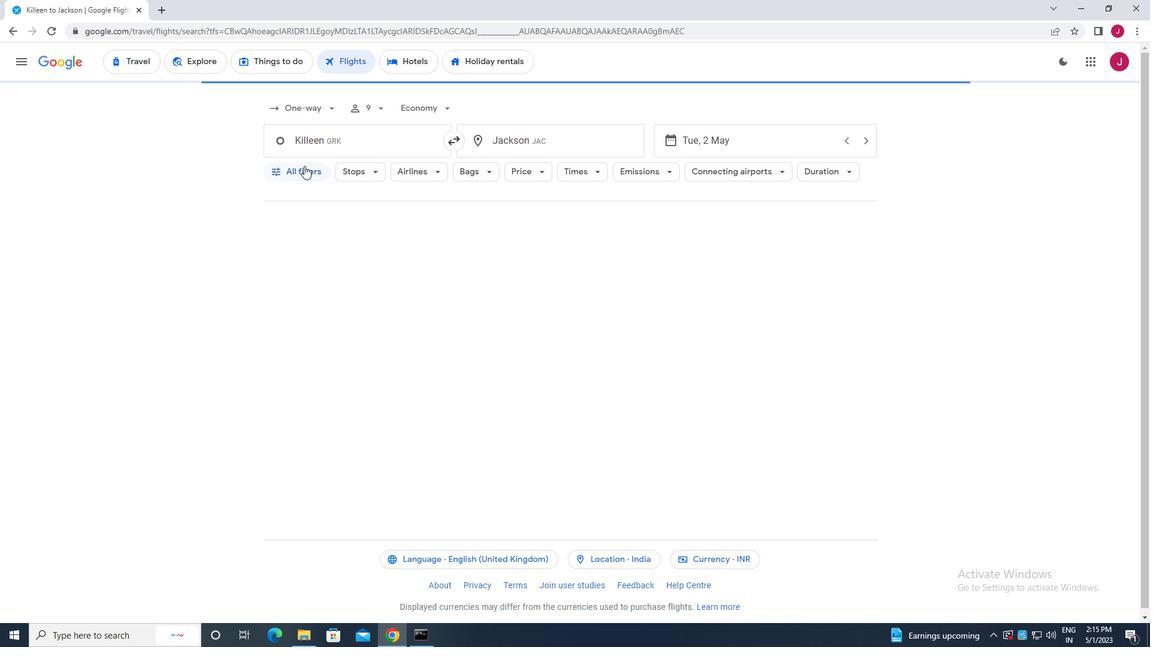 
Action: Mouse pressed left at (305, 173)
Screenshot: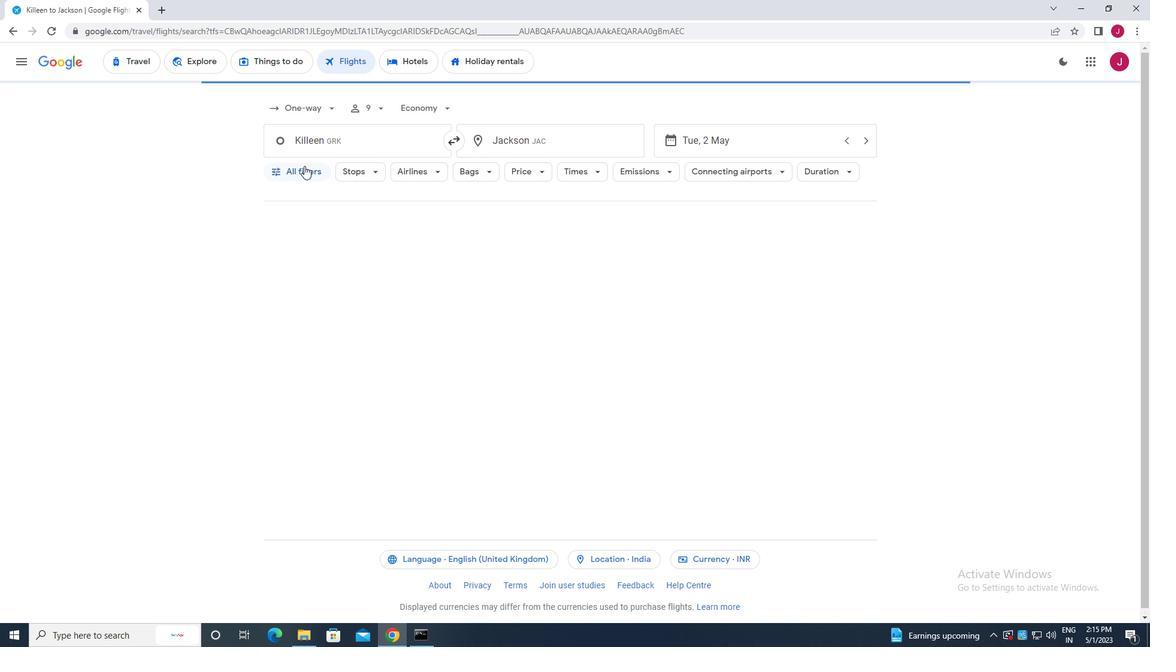 
Action: Mouse moved to (309, 241)
Screenshot: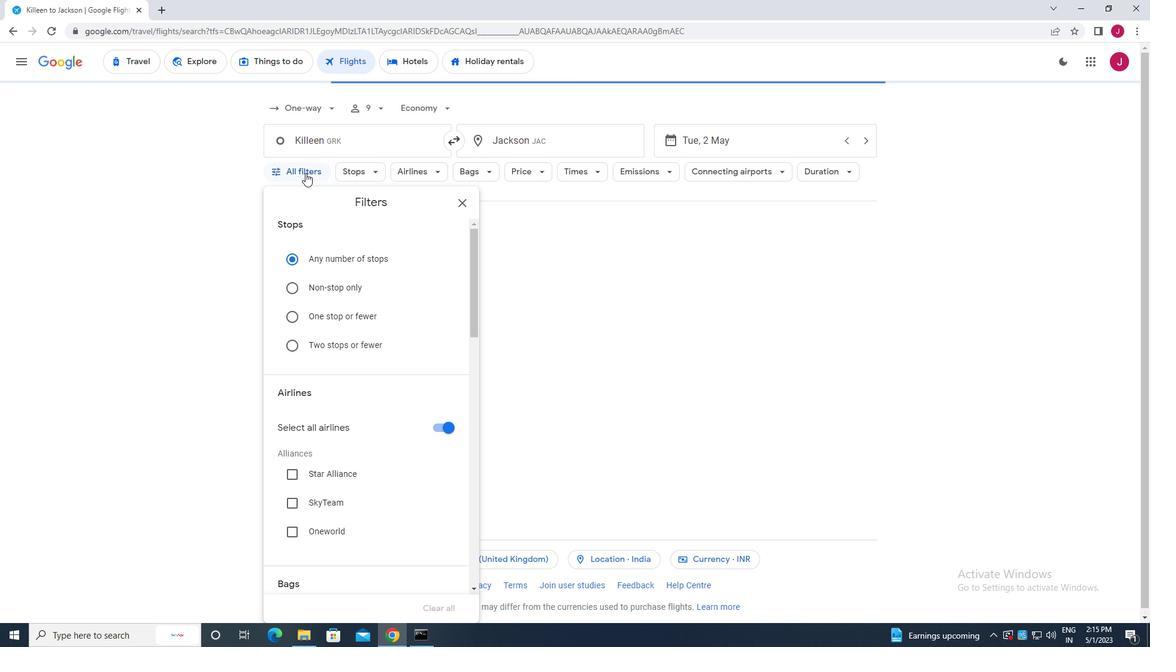 
Action: Mouse scrolled (309, 240) with delta (0, 0)
Screenshot: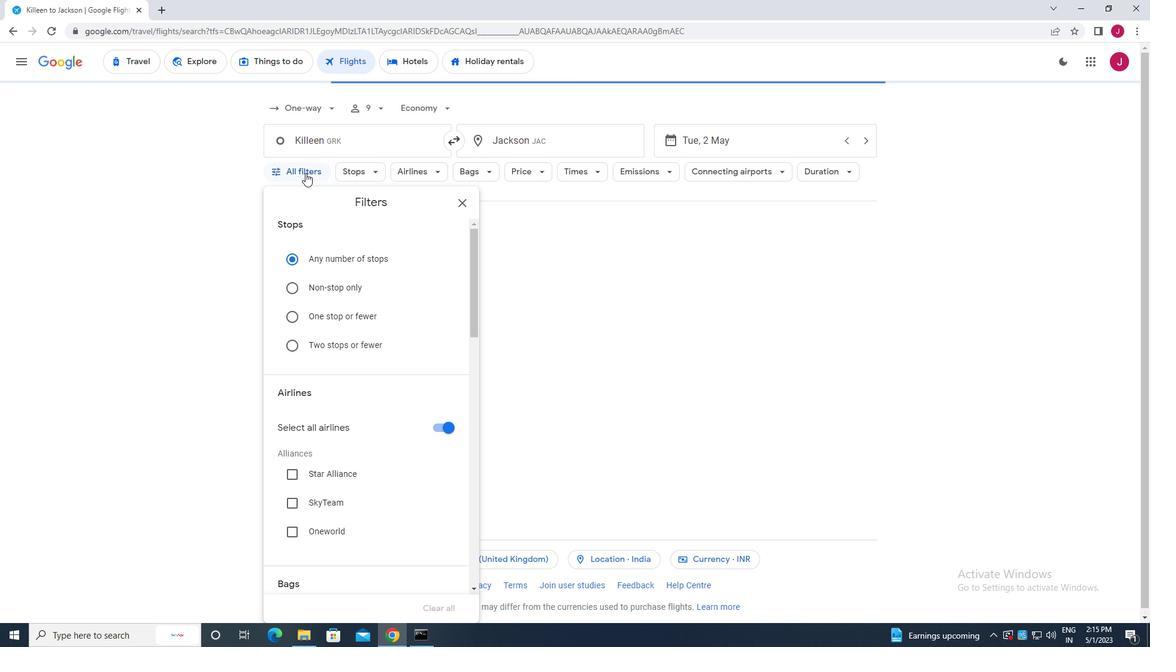 
Action: Mouse moved to (313, 260)
Screenshot: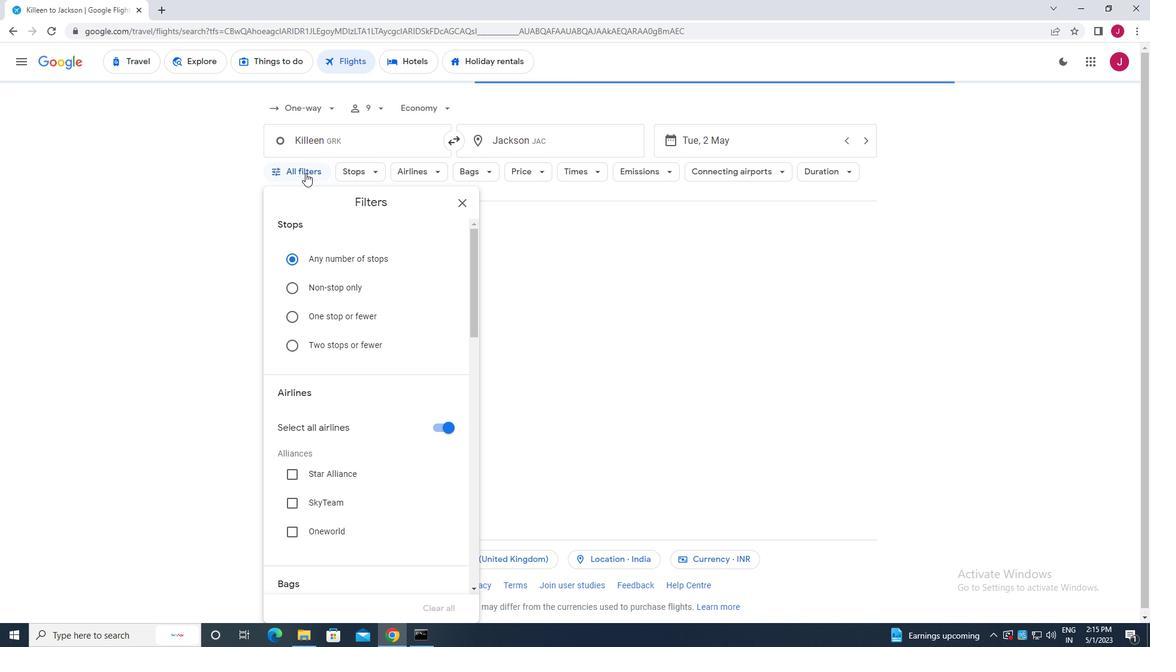 
Action: Mouse scrolled (313, 259) with delta (0, 0)
Screenshot: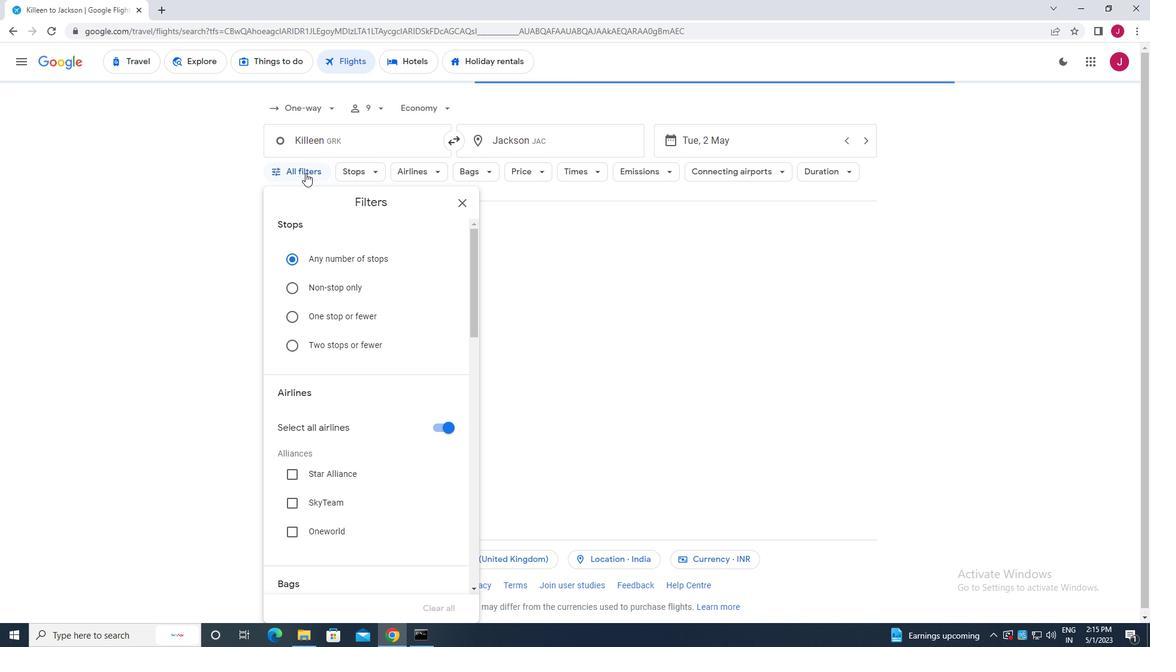 
Action: Mouse moved to (315, 269)
Screenshot: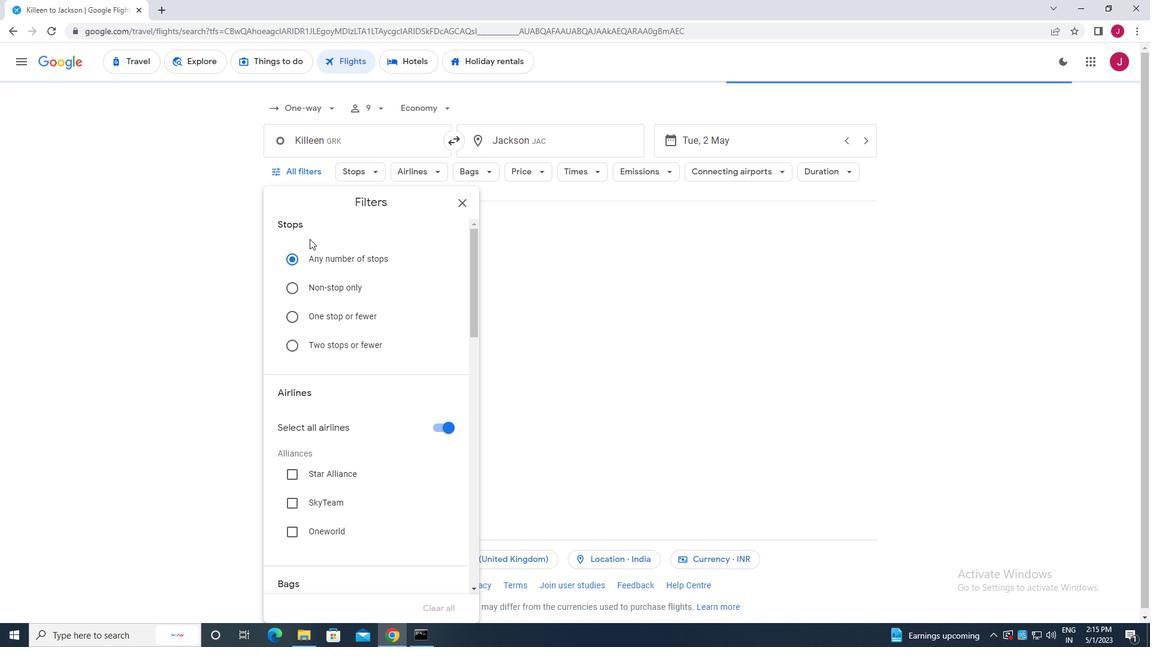 
Action: Mouse scrolled (315, 268) with delta (0, 0)
Screenshot: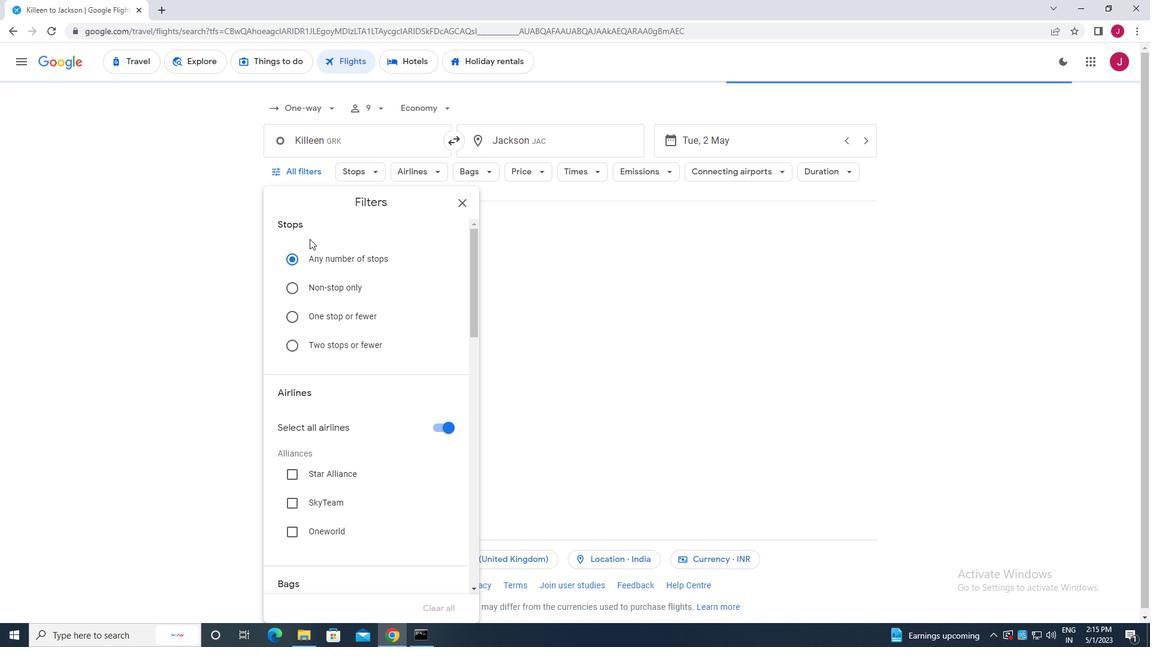 
Action: Mouse moved to (437, 246)
Screenshot: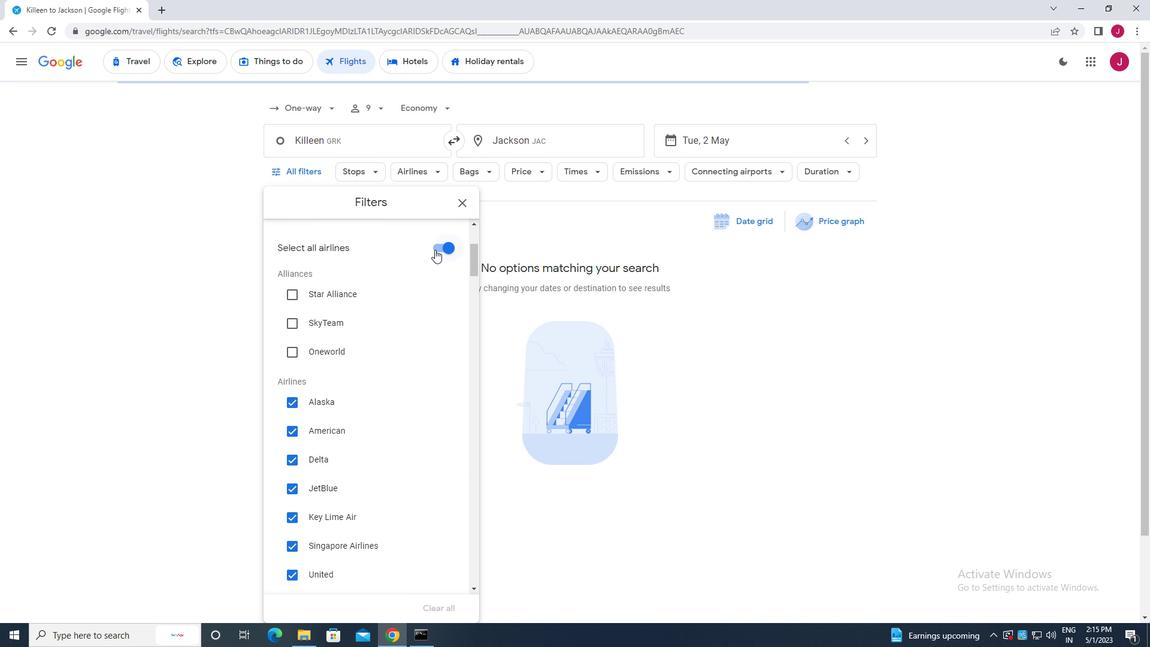 
Action: Mouse pressed left at (437, 246)
Screenshot: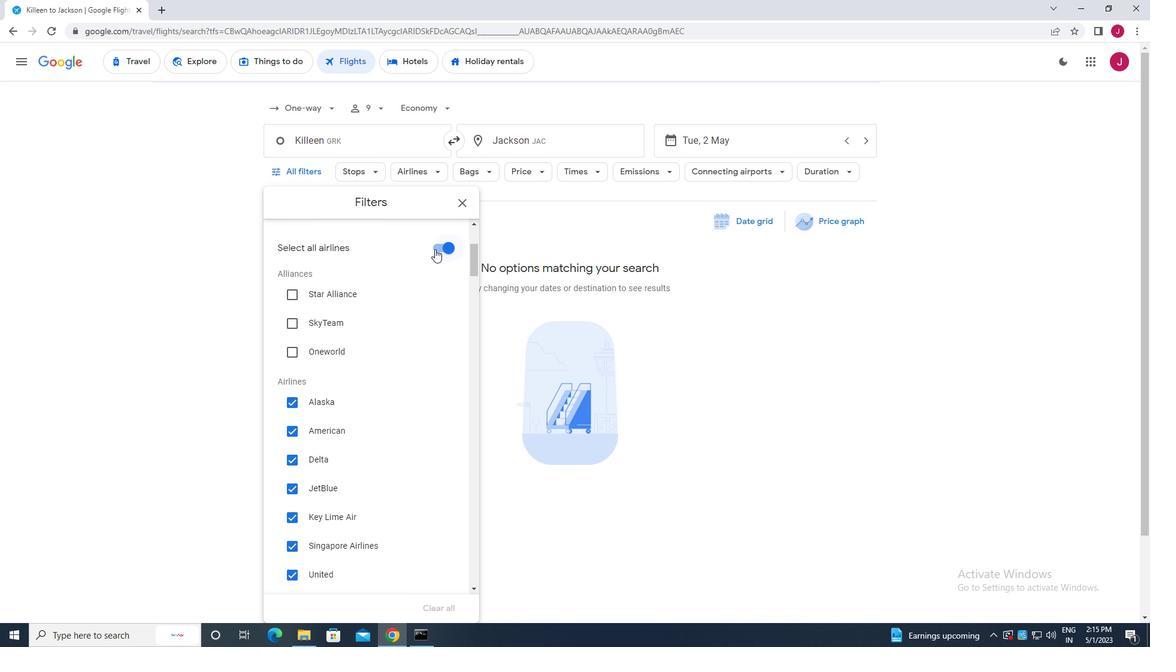 
Action: Mouse moved to (363, 311)
Screenshot: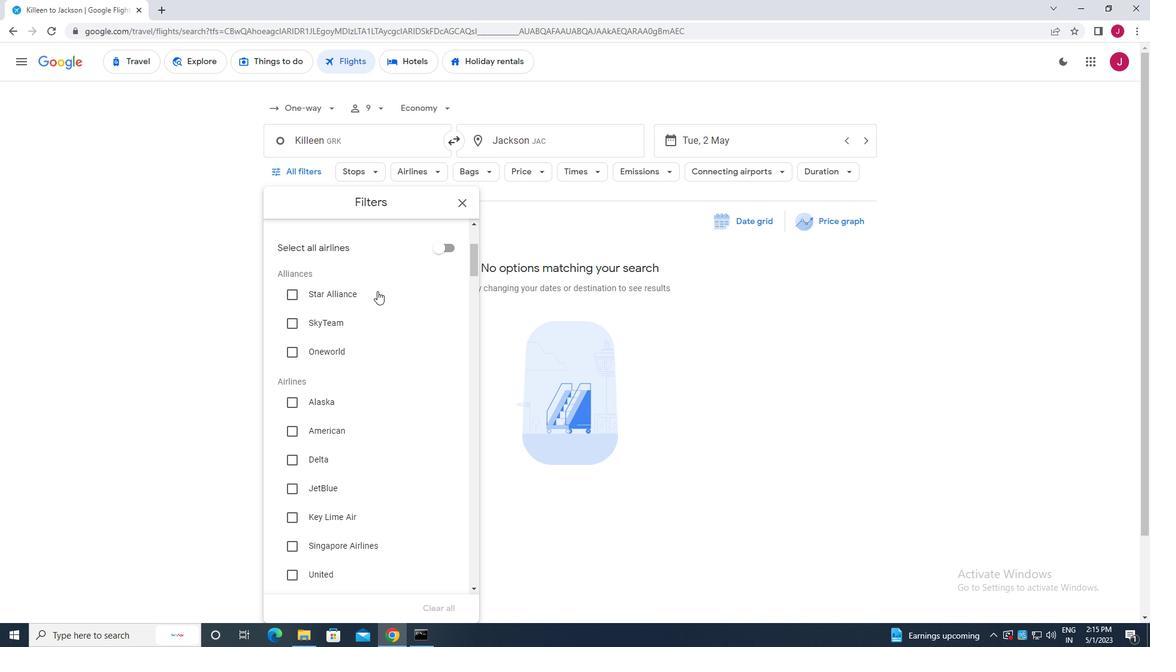 
Action: Mouse scrolled (363, 311) with delta (0, 0)
Screenshot: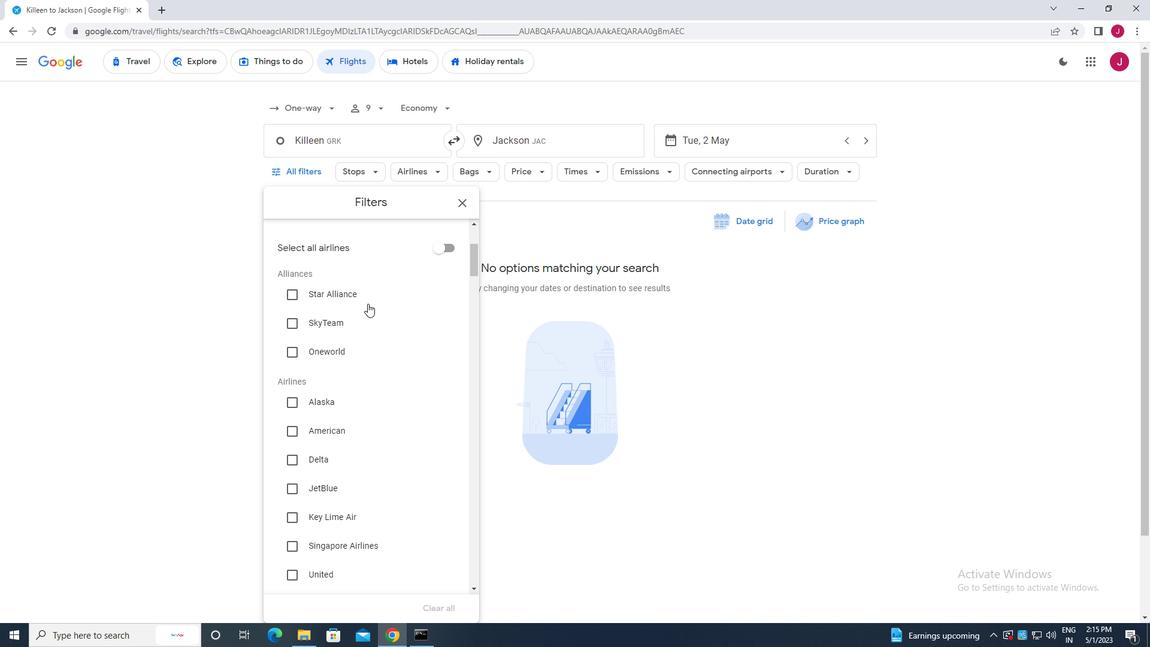 
Action: Mouse moved to (290, 402)
Screenshot: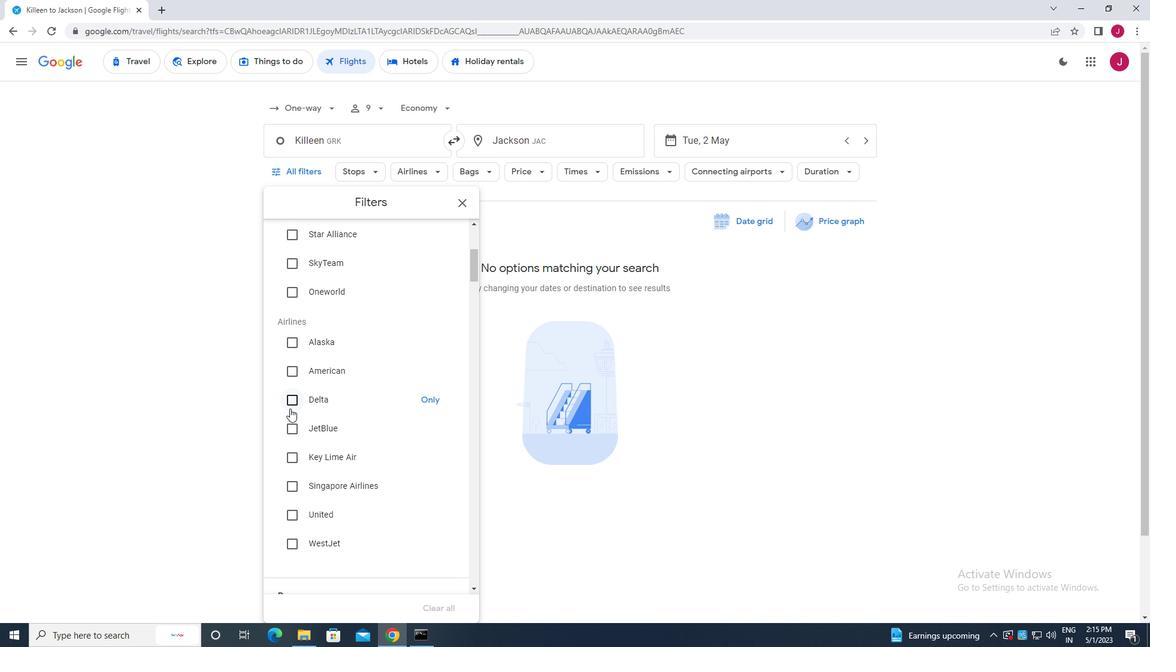 
Action: Mouse pressed left at (290, 402)
Screenshot: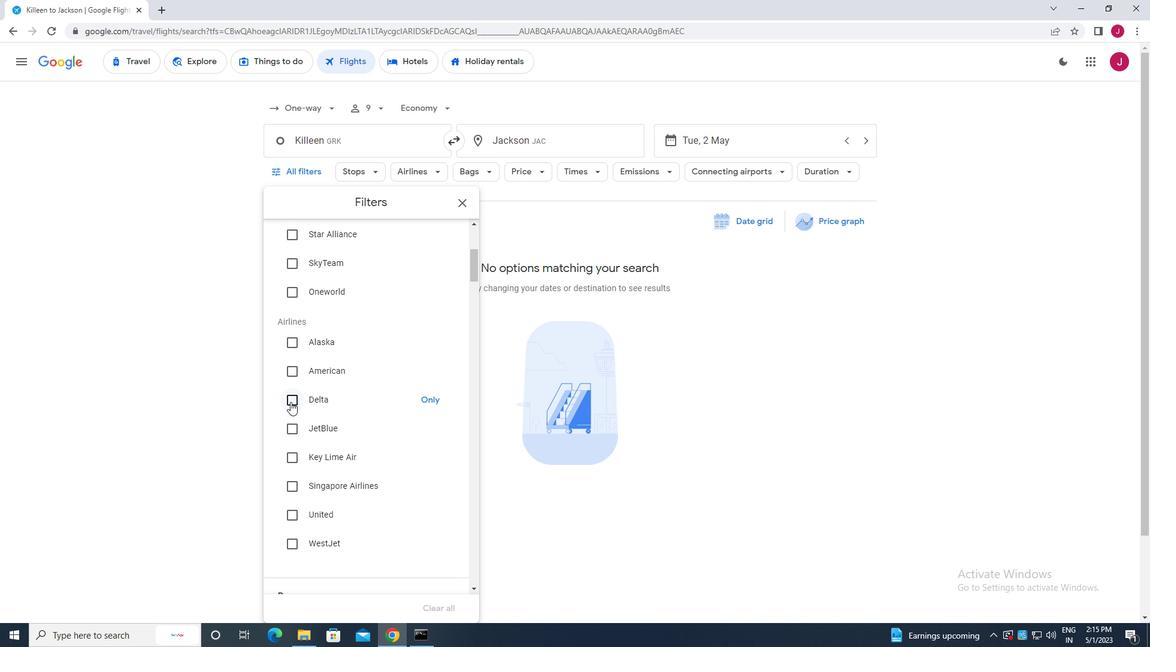 
Action: Mouse moved to (381, 381)
Screenshot: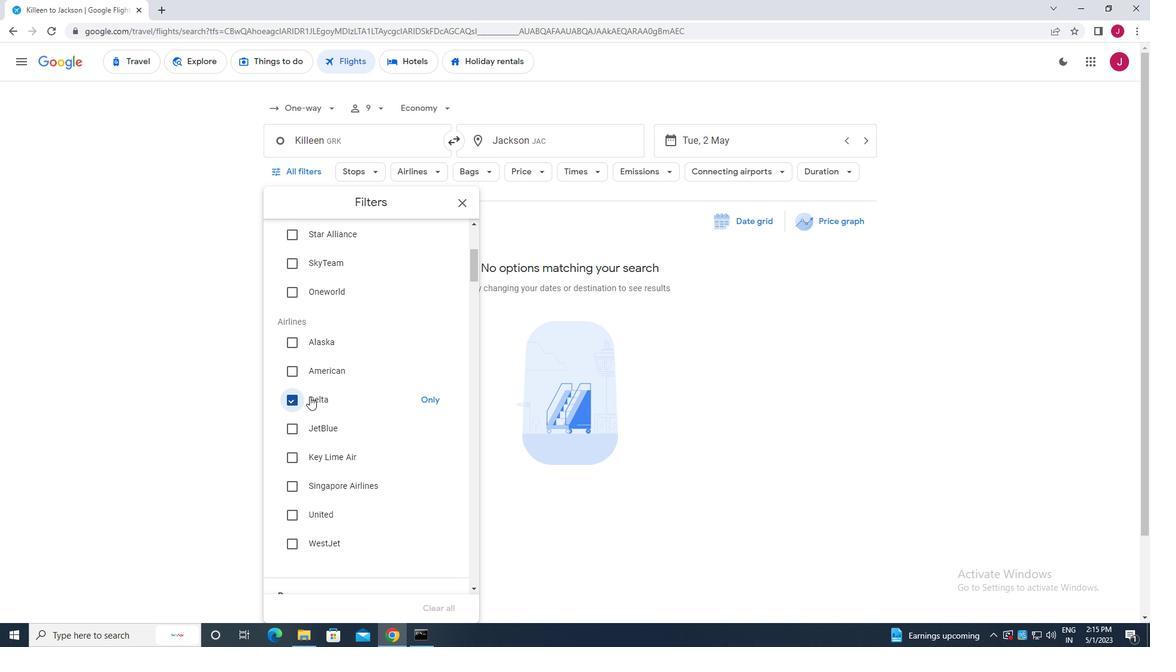 
Action: Mouse scrolled (381, 381) with delta (0, 0)
Screenshot: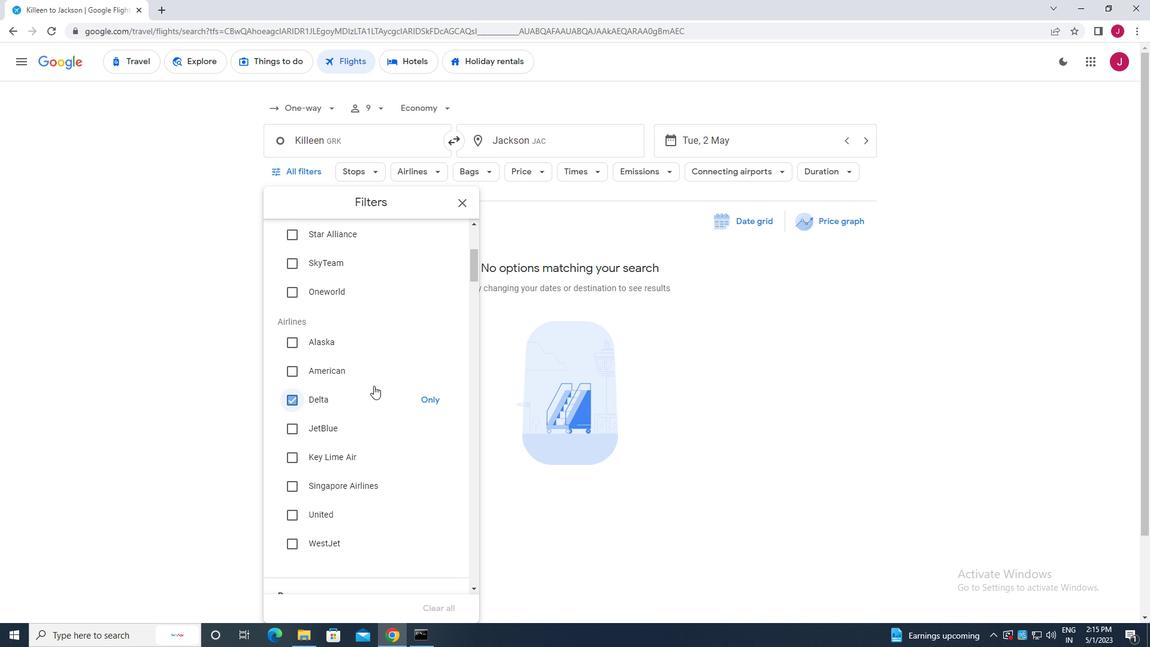 
Action: Mouse scrolled (381, 381) with delta (0, 0)
Screenshot: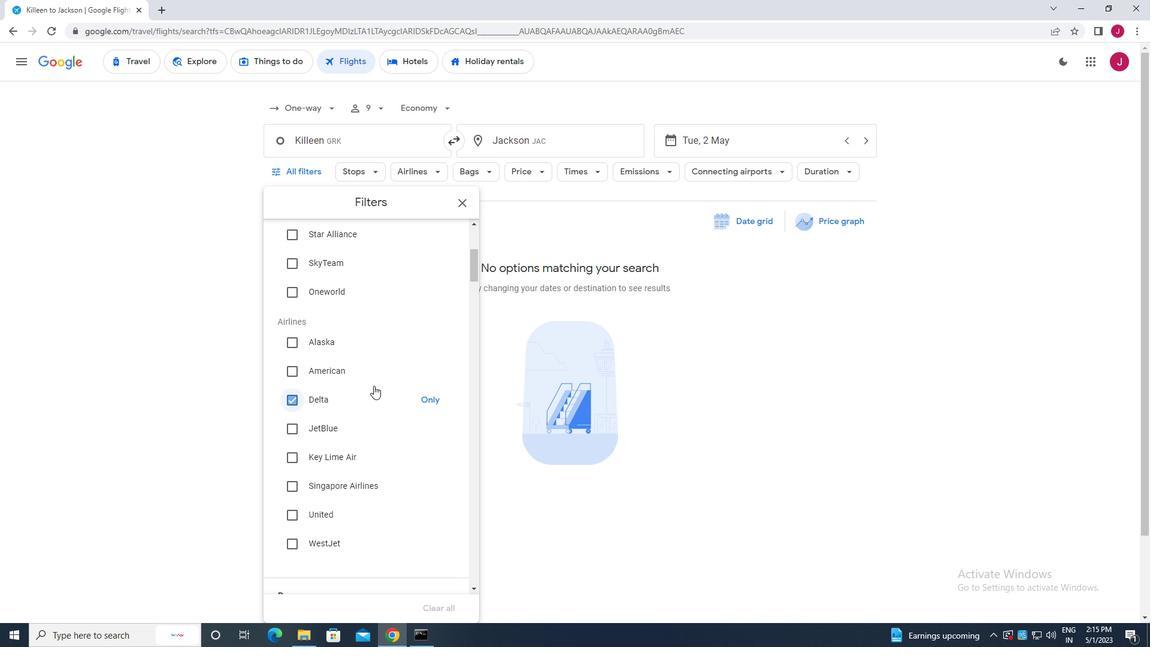 
Action: Mouse scrolled (381, 381) with delta (0, 0)
Screenshot: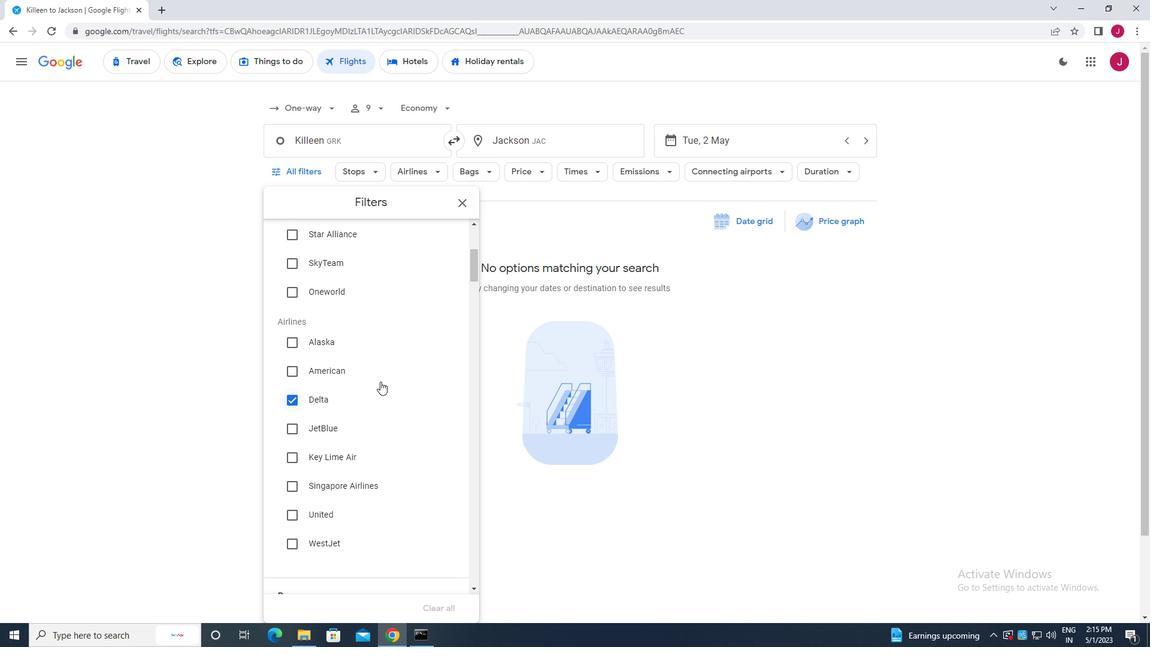 
Action: Mouse scrolled (381, 381) with delta (0, 0)
Screenshot: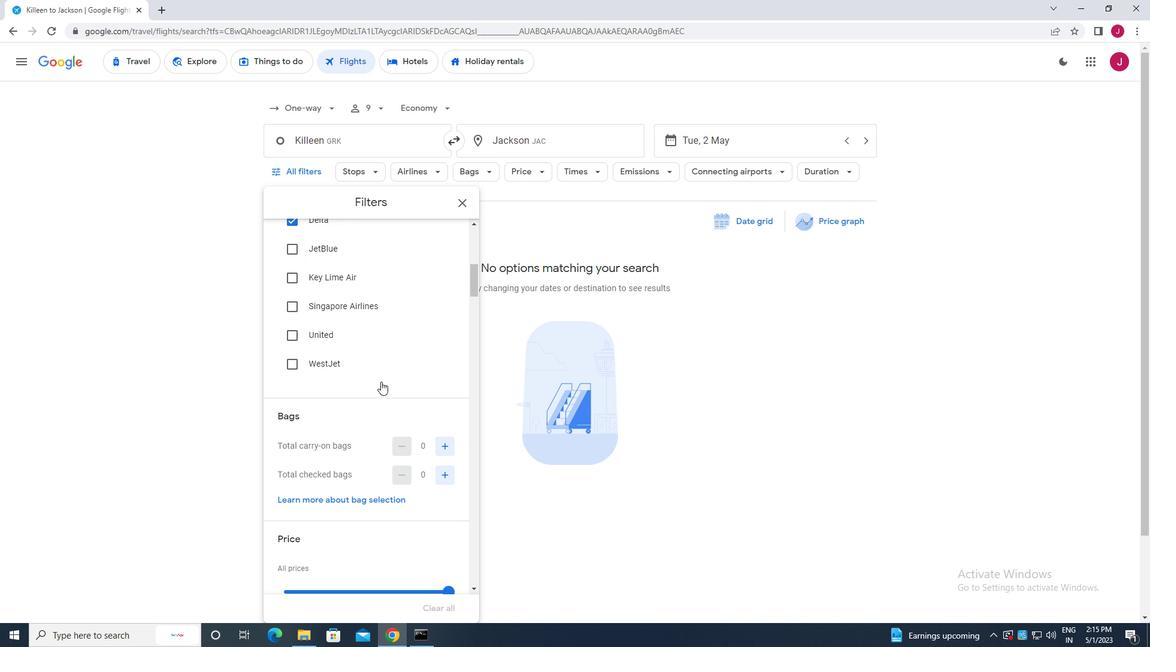 
Action: Mouse scrolled (381, 381) with delta (0, 0)
Screenshot: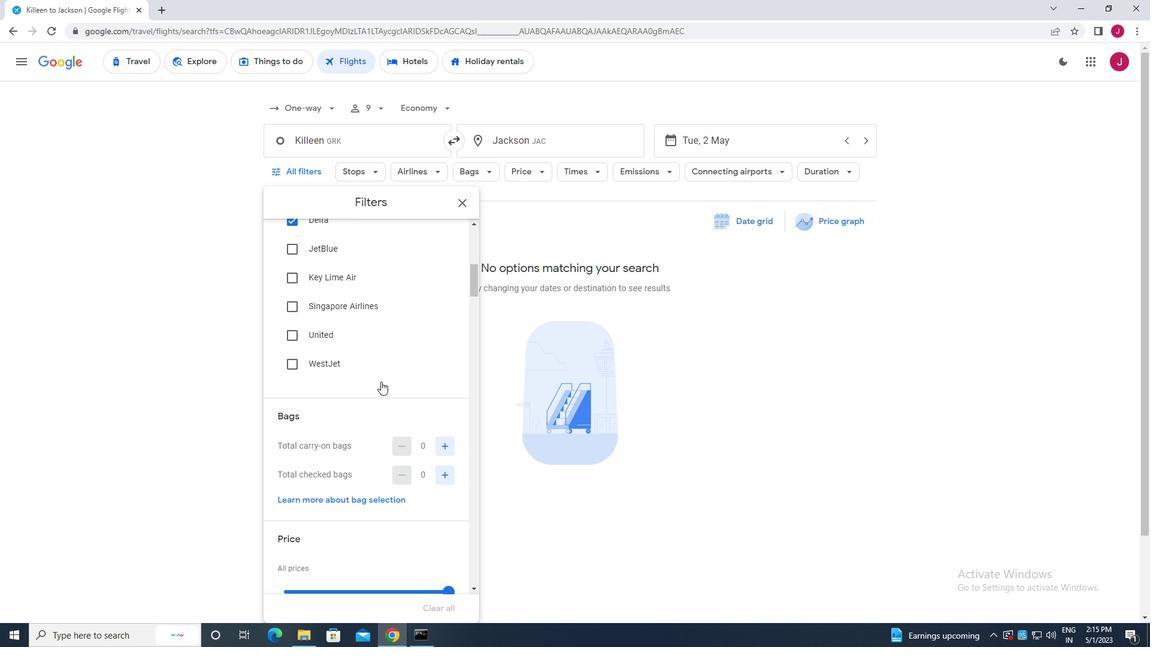 
Action: Mouse scrolled (381, 381) with delta (0, 0)
Screenshot: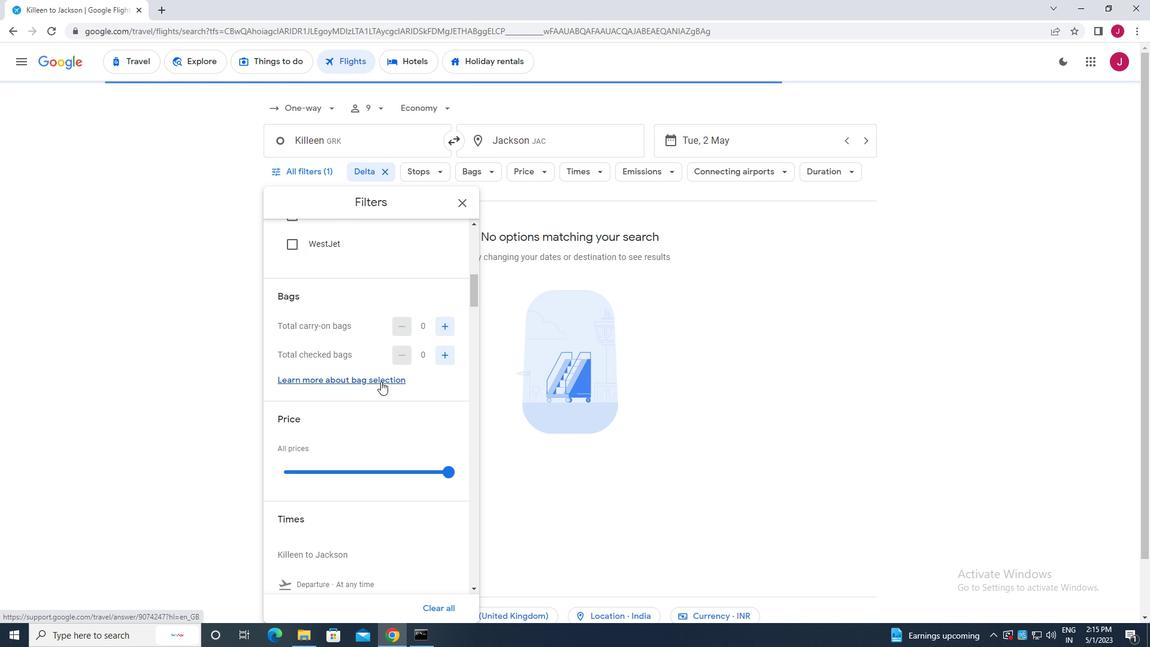 
Action: Mouse moved to (445, 262)
Screenshot: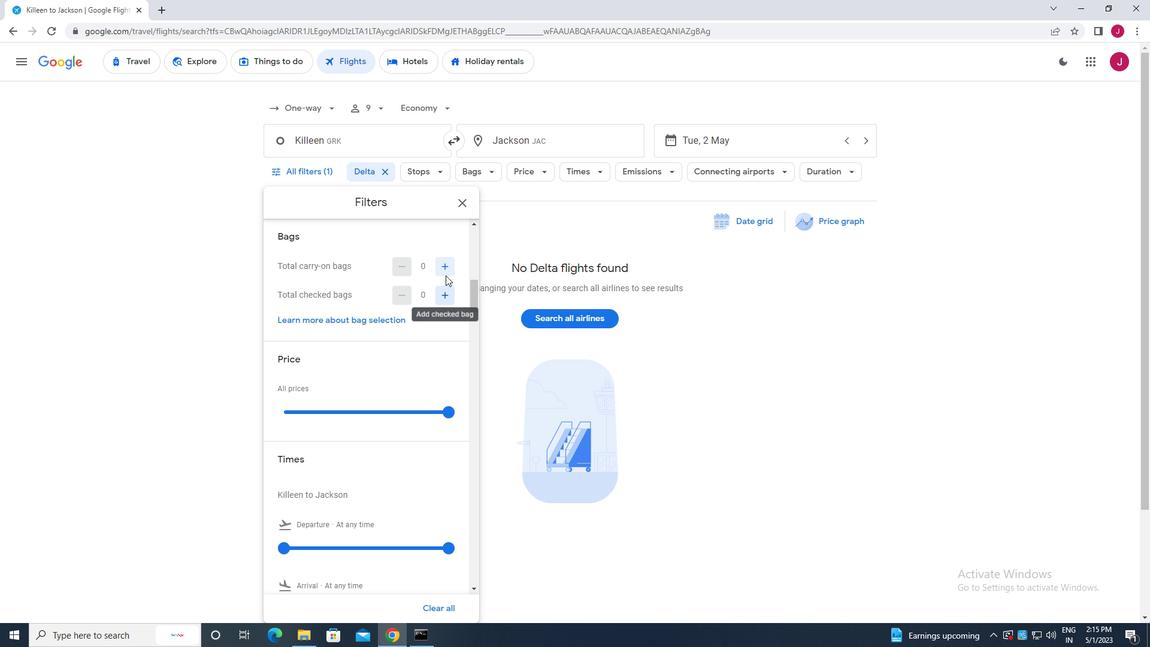 
Action: Mouse pressed left at (445, 262)
Screenshot: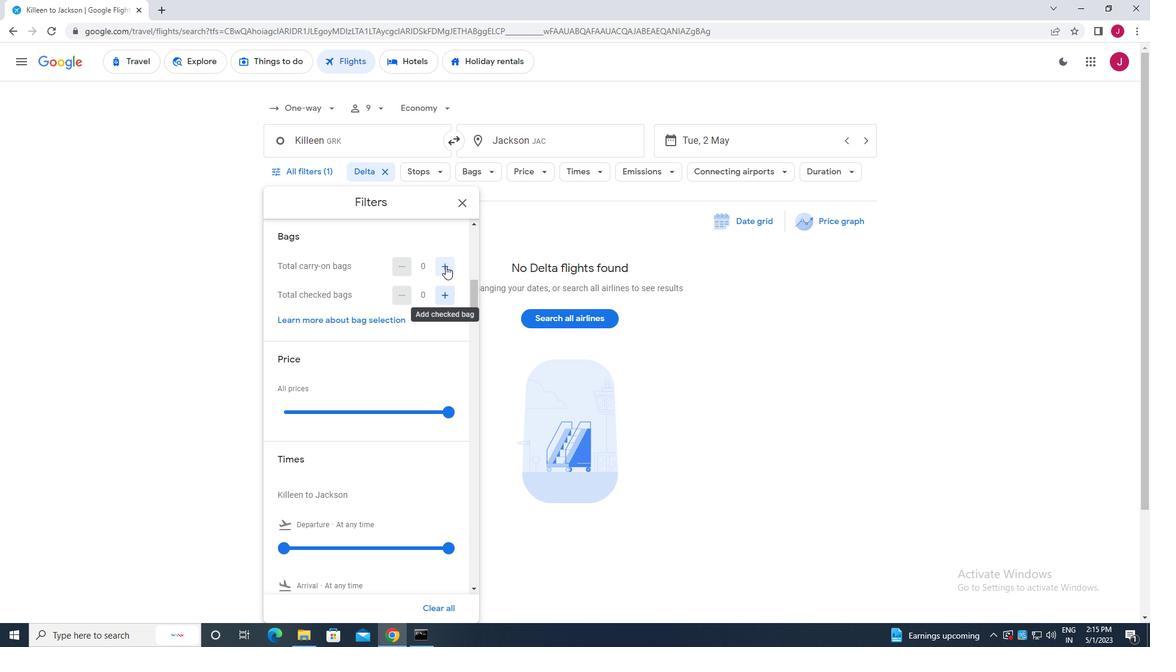 
Action: Mouse moved to (448, 411)
Screenshot: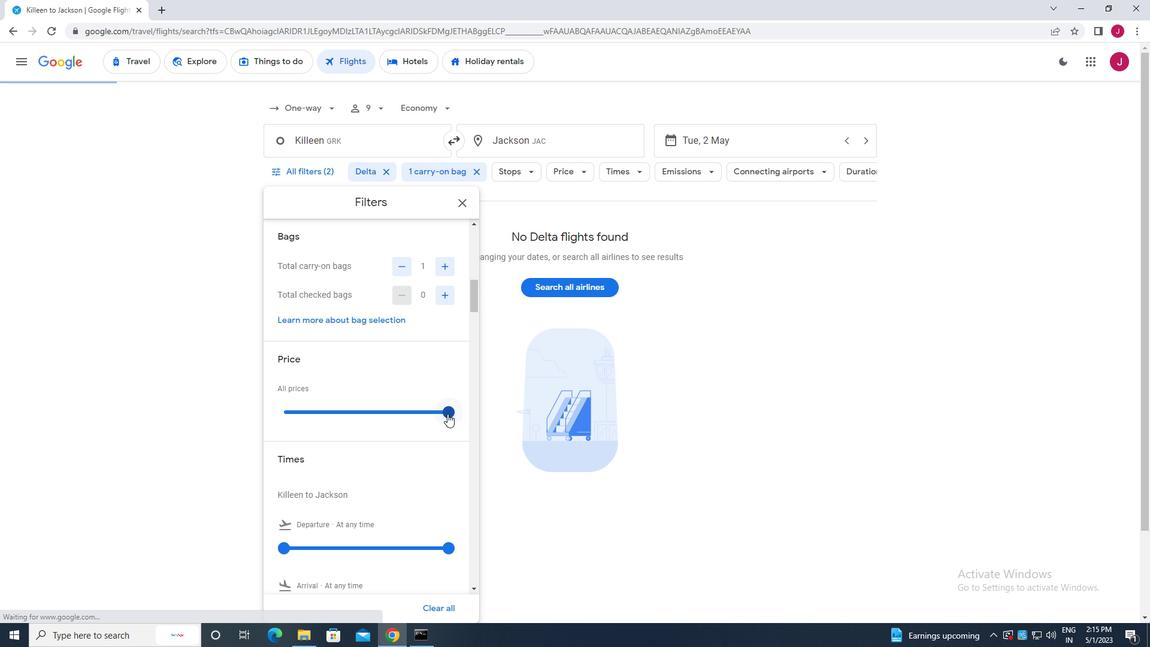 
Action: Mouse pressed left at (448, 411)
Screenshot: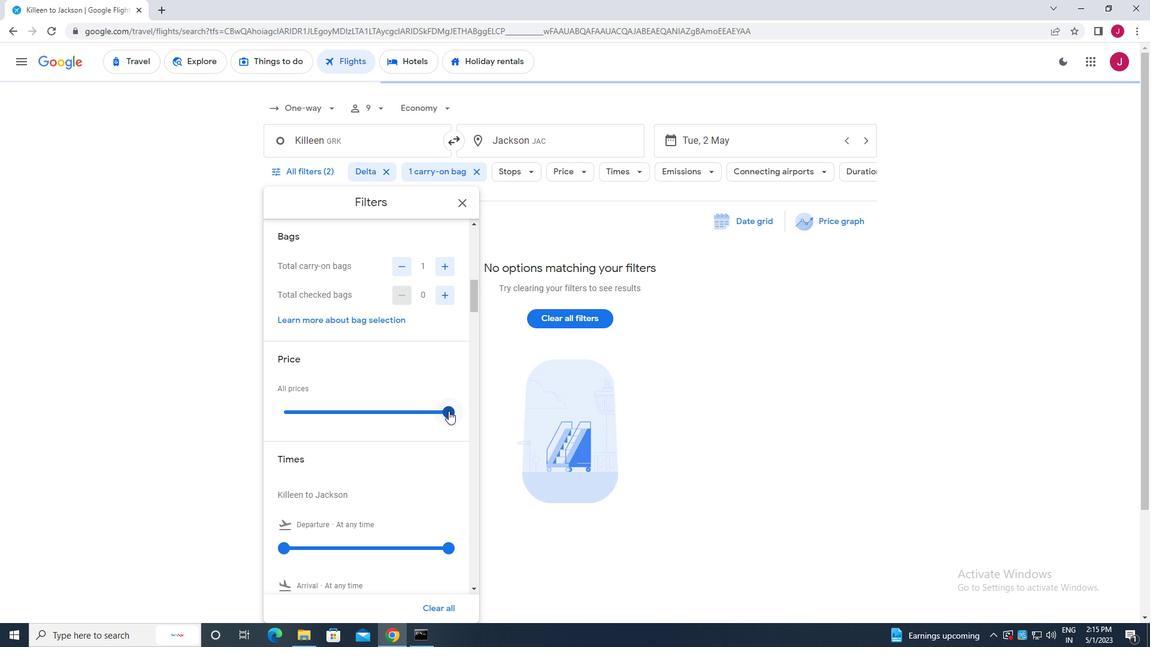 
Action: Mouse moved to (283, 412)
Screenshot: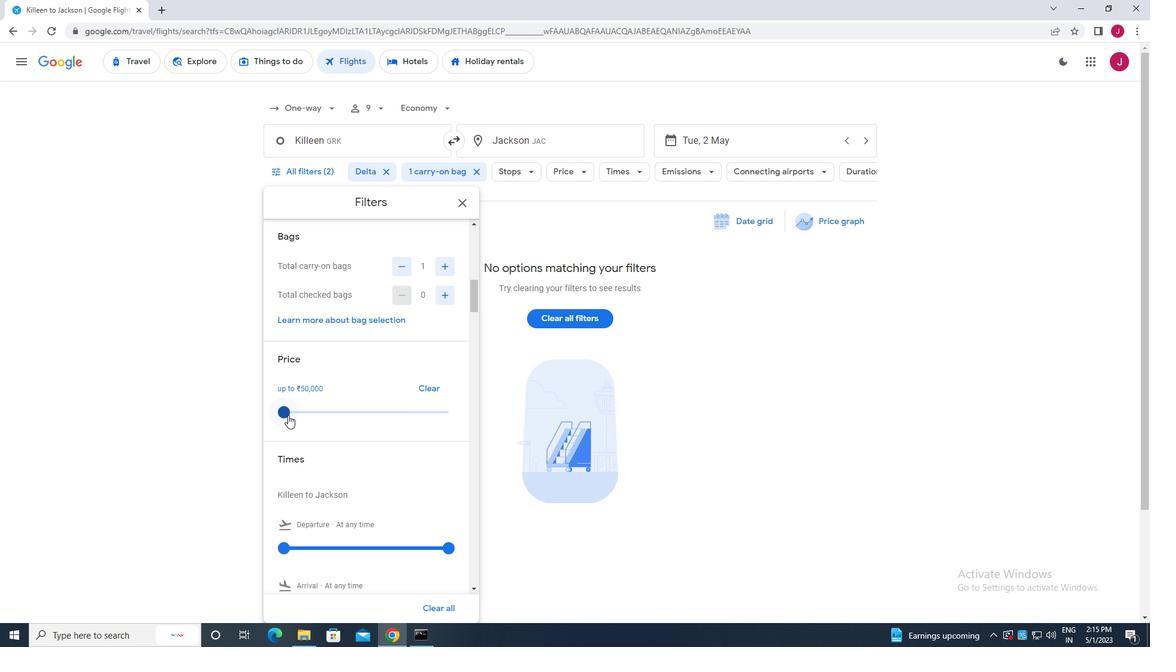 
Action: Mouse pressed left at (283, 412)
Screenshot: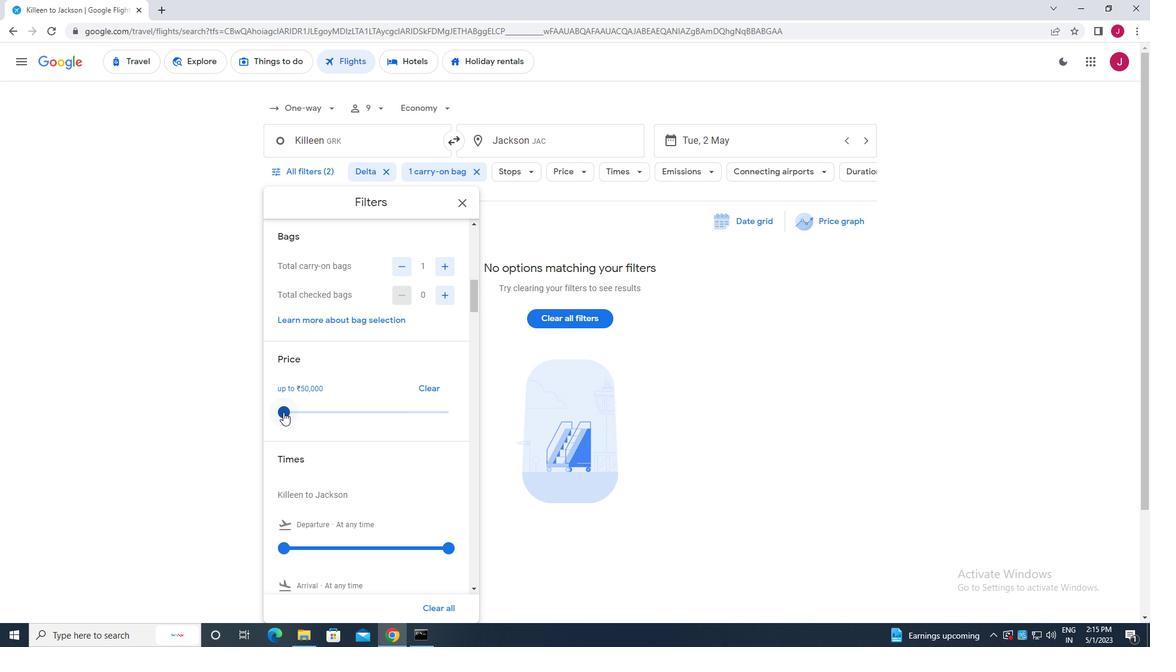 
Action: Mouse moved to (328, 421)
Screenshot: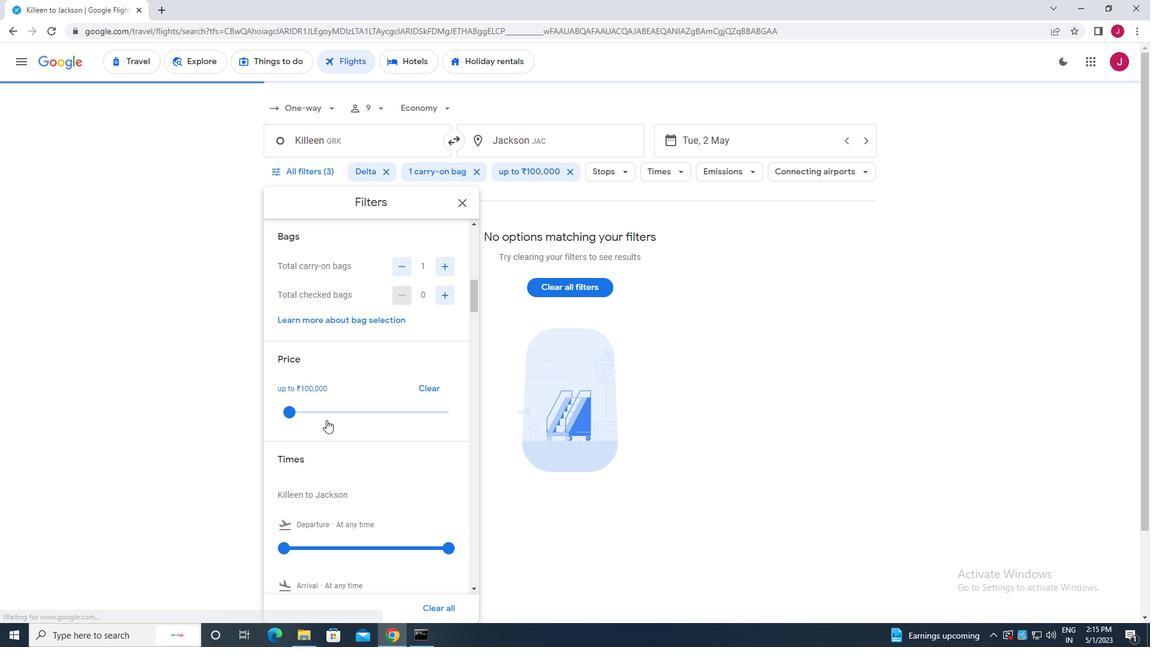 
Action: Mouse scrolled (328, 420) with delta (0, 0)
Screenshot: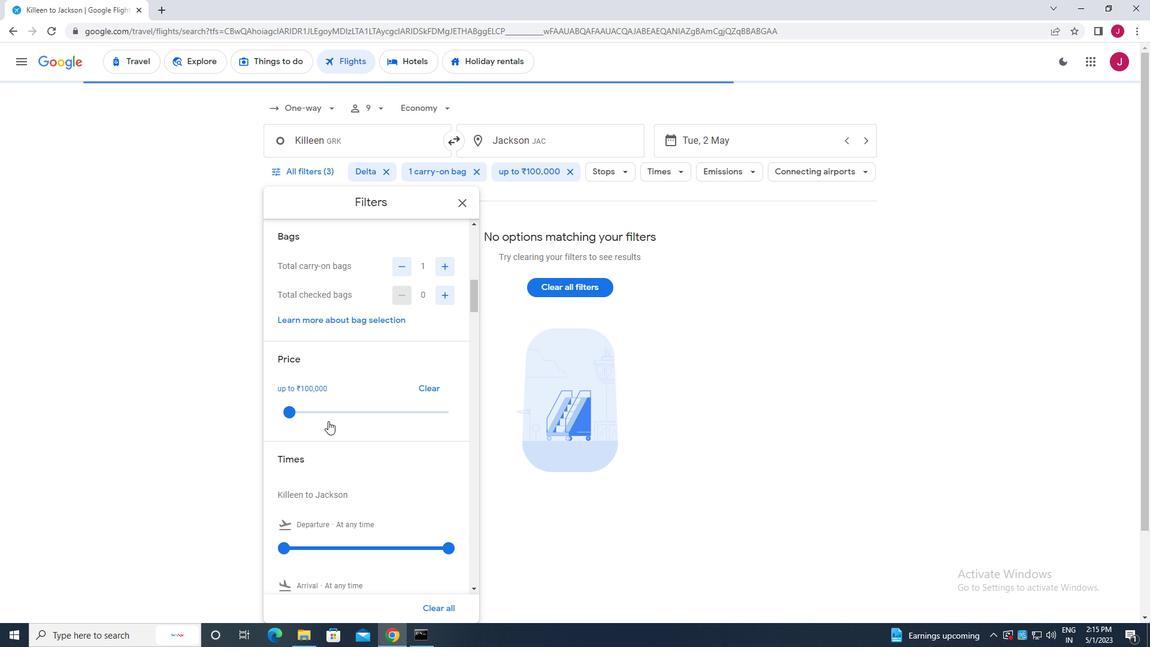 
Action: Mouse scrolled (328, 420) with delta (0, 0)
Screenshot: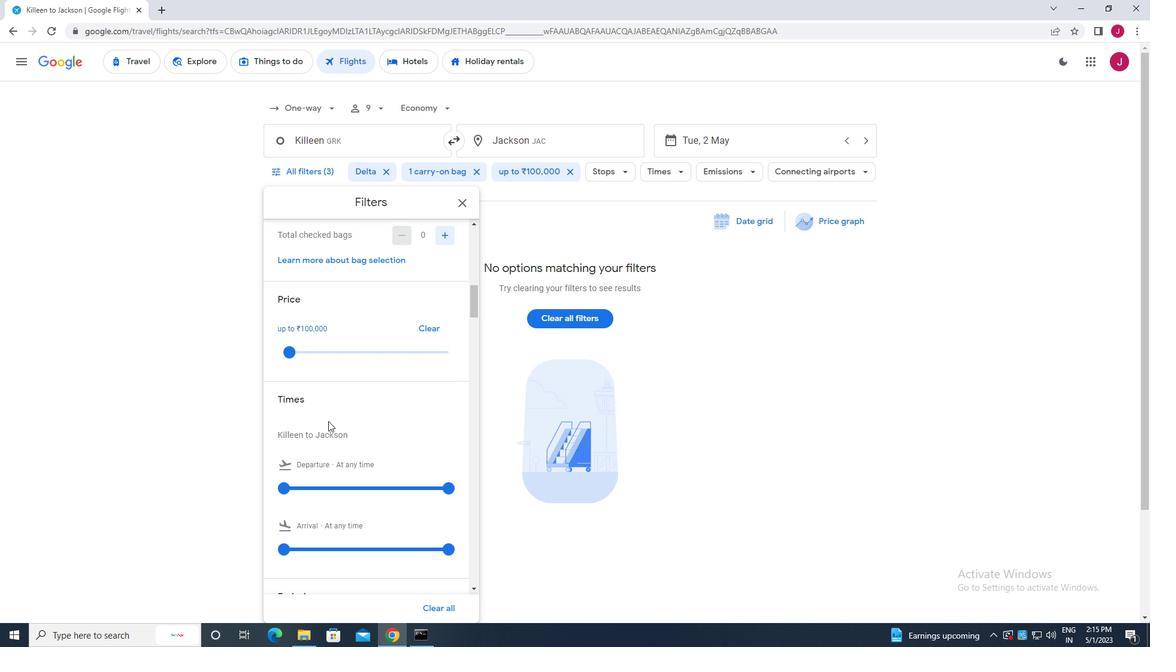 
Action: Mouse scrolled (328, 420) with delta (0, 0)
Screenshot: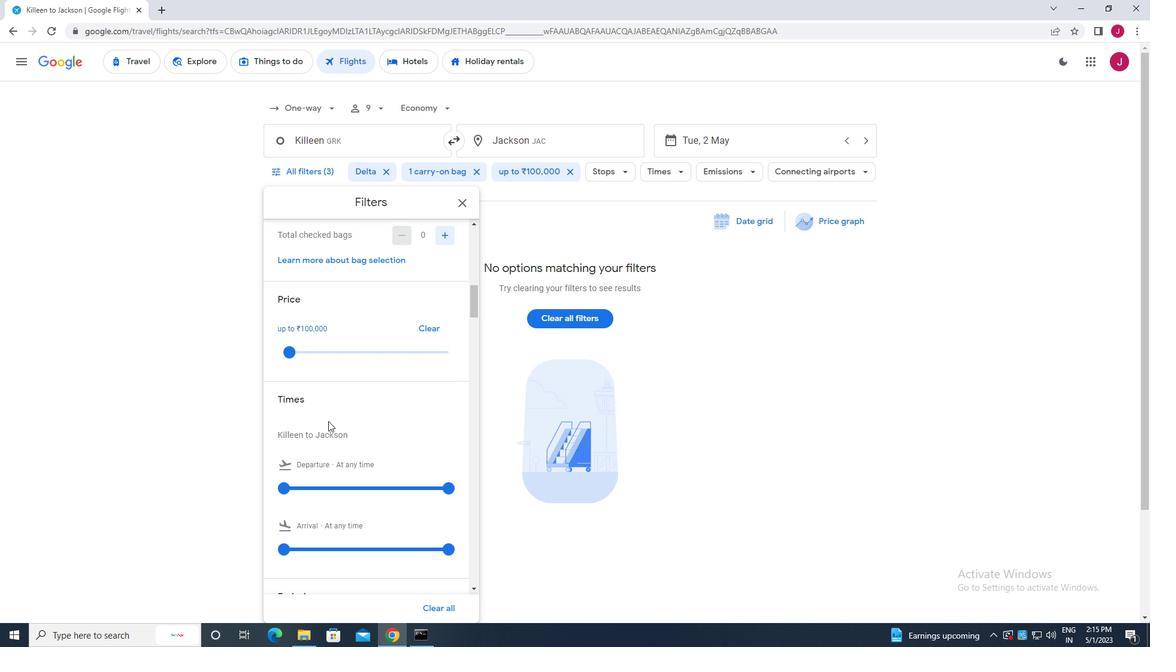 
Action: Mouse moved to (285, 366)
Screenshot: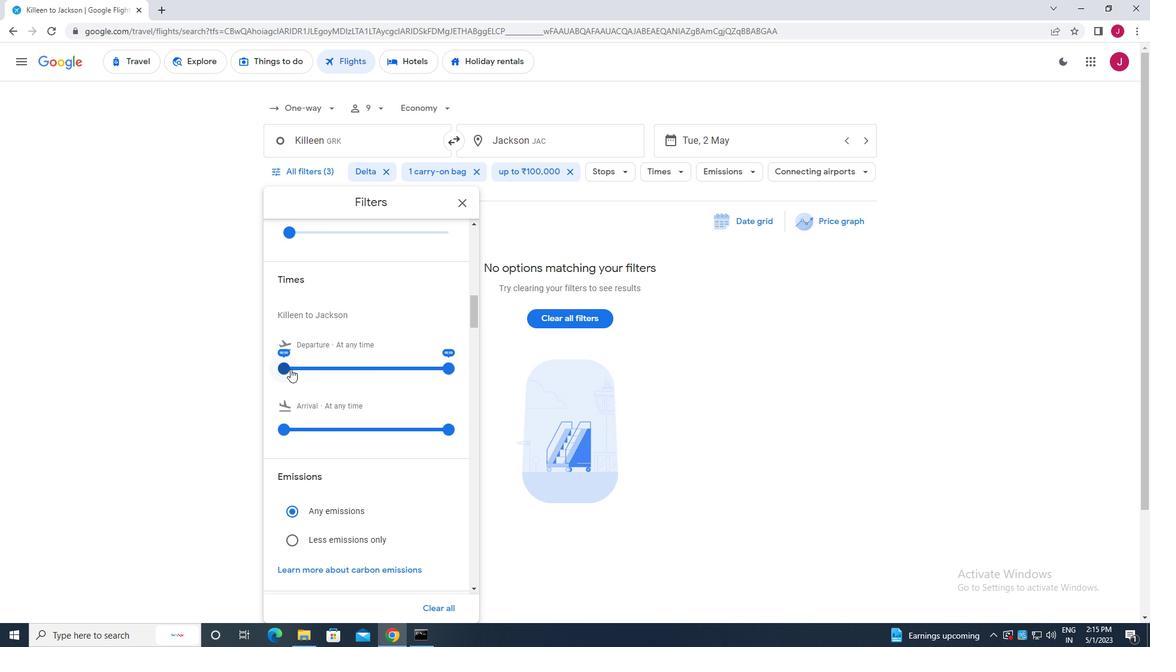 
Action: Mouse pressed left at (285, 366)
Screenshot: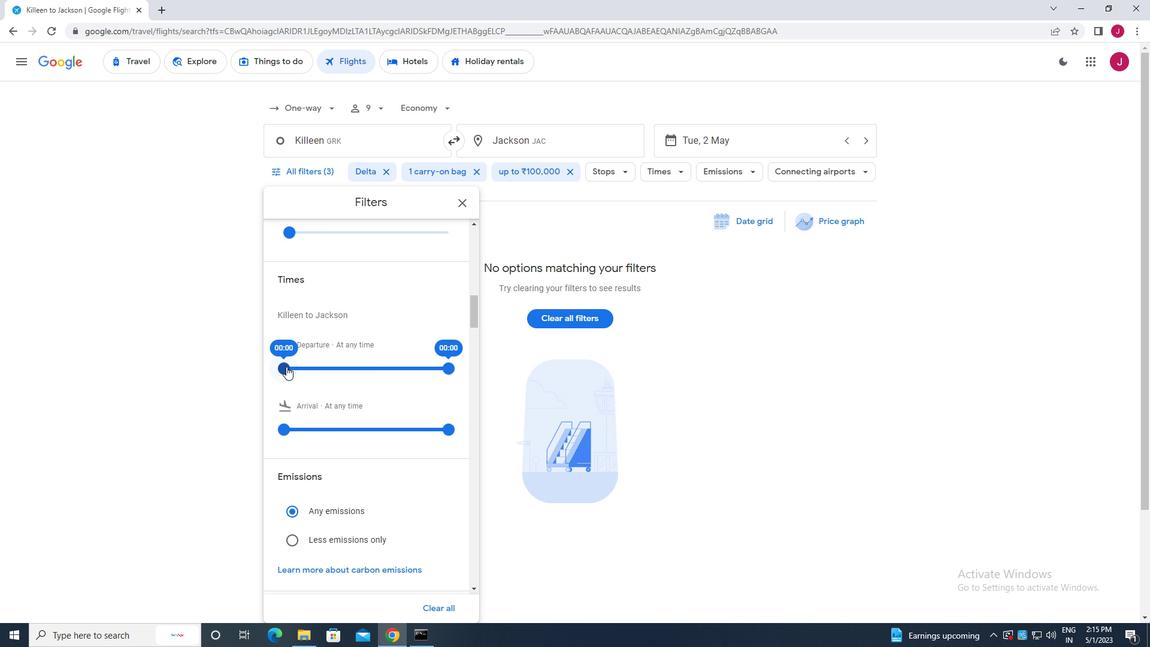 
Action: Mouse moved to (450, 369)
Screenshot: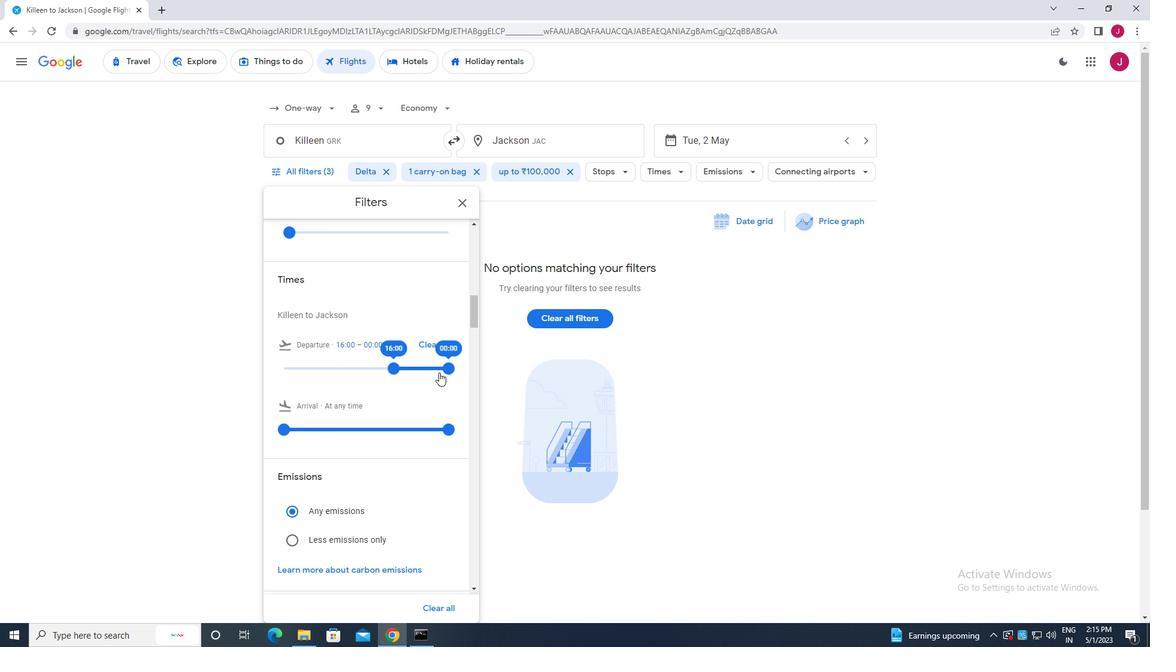 
Action: Mouse pressed left at (450, 369)
Screenshot: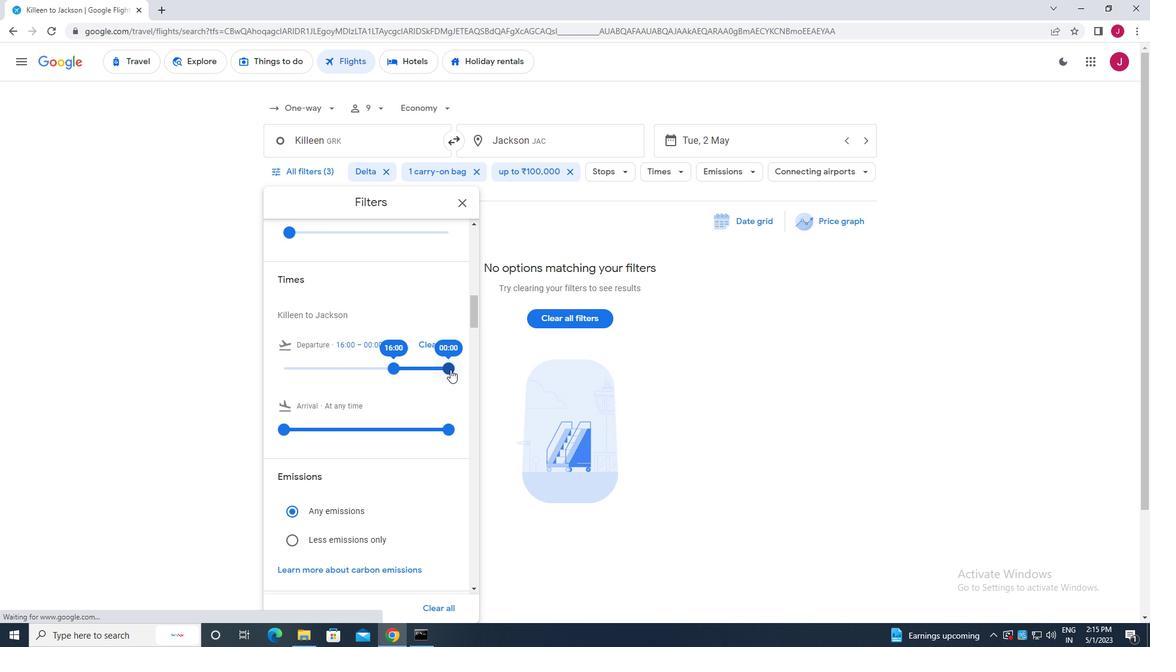 
Action: Mouse moved to (461, 204)
Screenshot: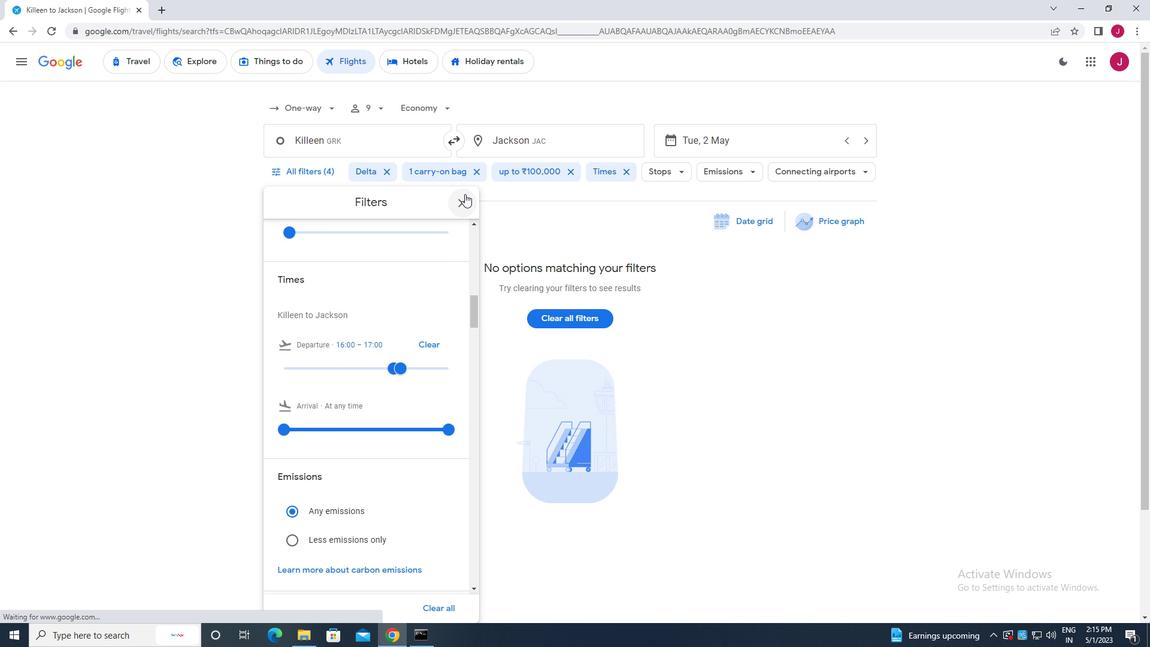 
Action: Mouse pressed left at (461, 204)
Screenshot: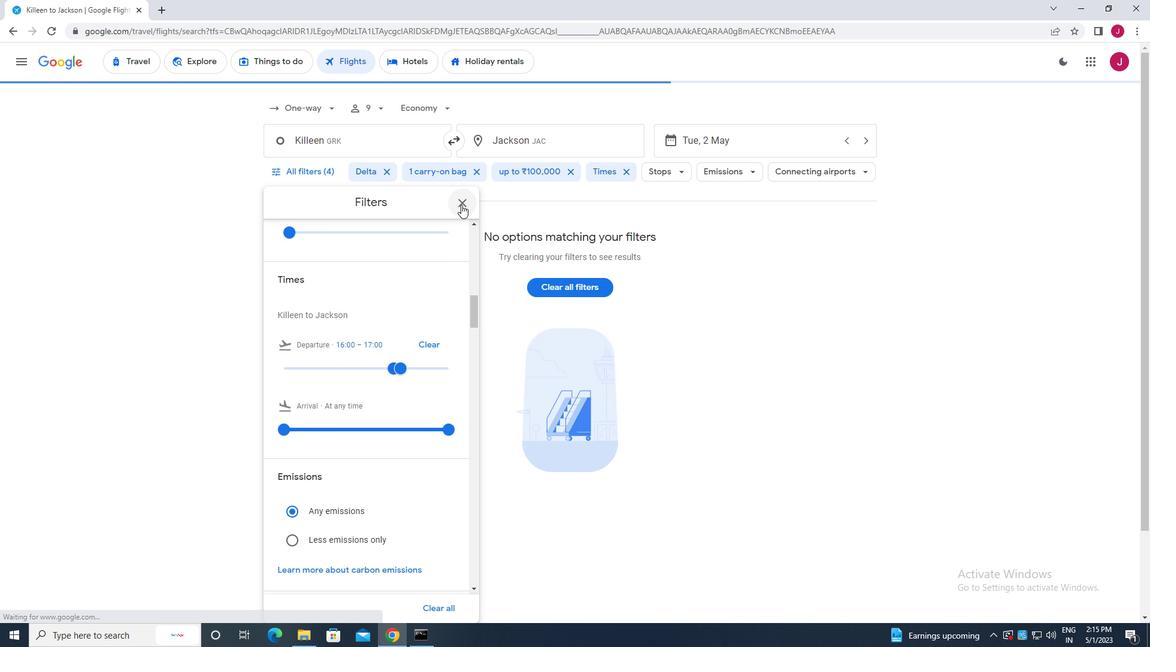 
Action: Mouse moved to (450, 219)
Screenshot: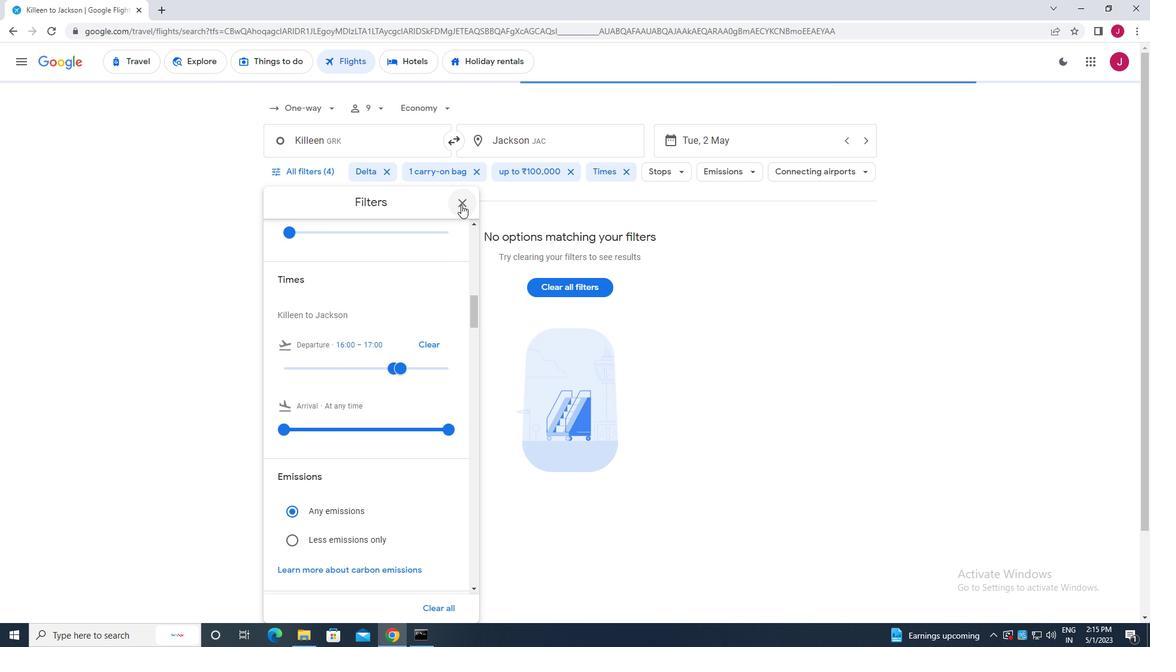 
